 Task: Open Card Card0000000123 in Board Board0000000031 in Workspace WS0000000011 in Trello. Add Member Carxxstreet791@gmail.com to Card Card0000000123 in Board Board0000000031 in Workspace WS0000000011 in Trello. Add Orange Label titled Label0000000123 to Card Card0000000123 in Board Board0000000031 in Workspace WS0000000011 in Trello. Add Checklist CL0000000123 to Card Card0000000123 in Board Board0000000031 in Workspace WS0000000011 in Trello. Add Dates with Start Date as Jun 01 2023 and Due Date as Jun 30 2023 to Card Card0000000123 in Board Board0000000031 in Workspace WS0000000011 in Trello
Action: Mouse moved to (293, 405)
Screenshot: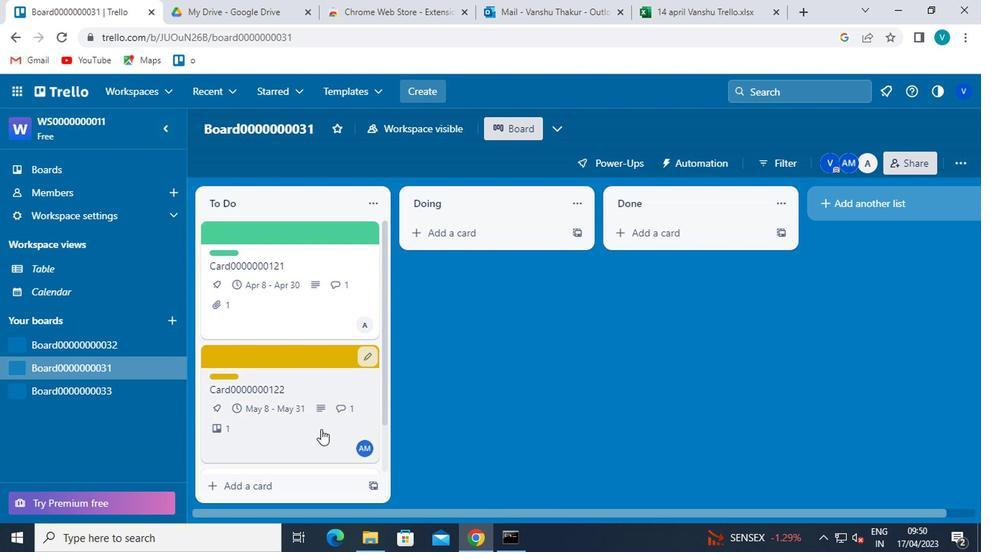 
Action: Mouse scrolled (293, 404) with delta (0, -1)
Screenshot: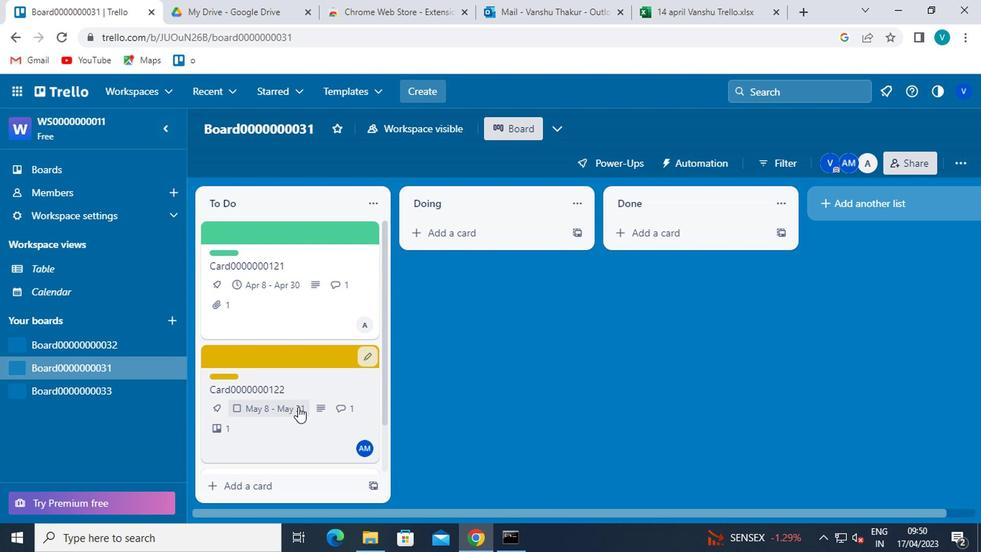 
Action: Mouse scrolled (293, 404) with delta (0, -1)
Screenshot: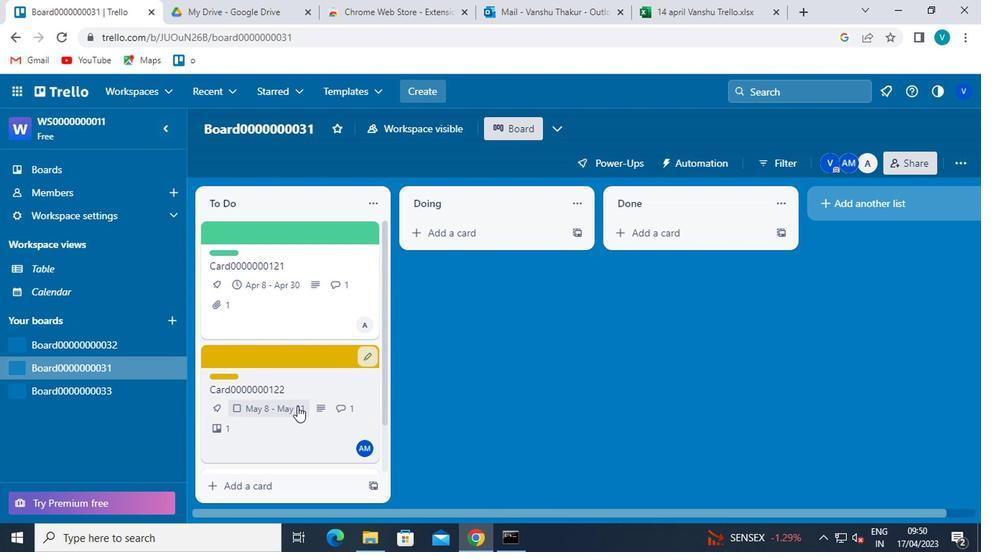 
Action: Mouse moved to (293, 418)
Screenshot: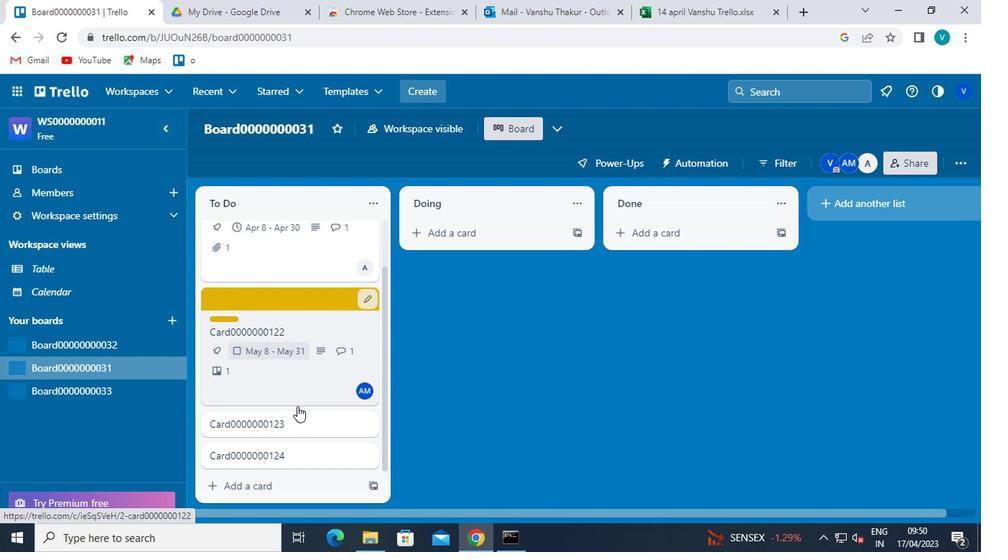
Action: Mouse pressed left at (293, 418)
Screenshot: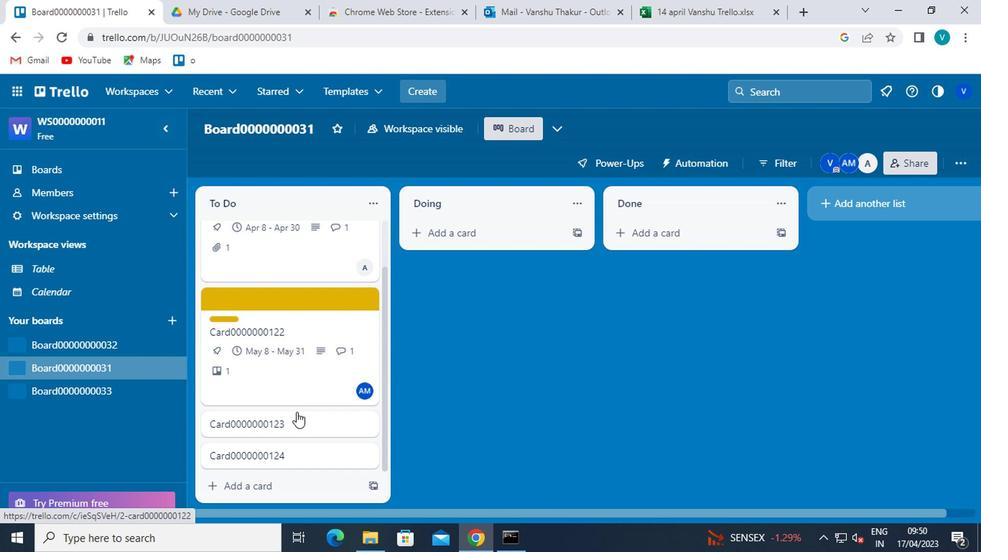 
Action: Mouse moved to (686, 250)
Screenshot: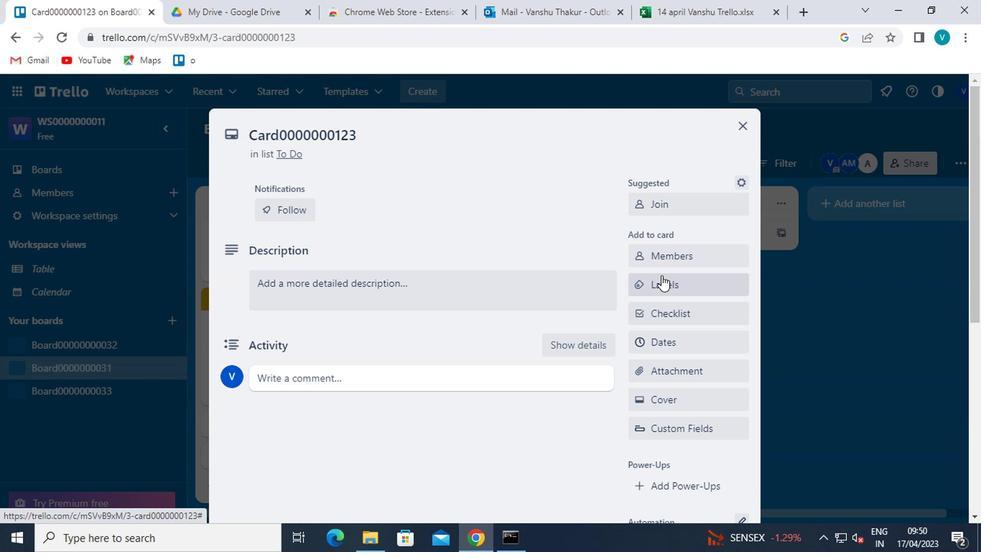 
Action: Mouse pressed left at (686, 250)
Screenshot: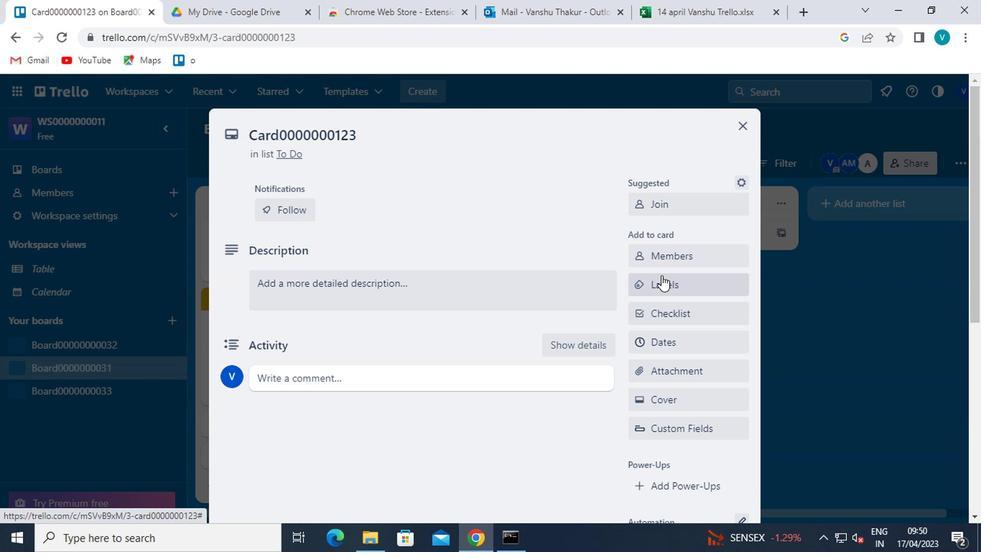 
Action: Mouse moved to (682, 321)
Screenshot: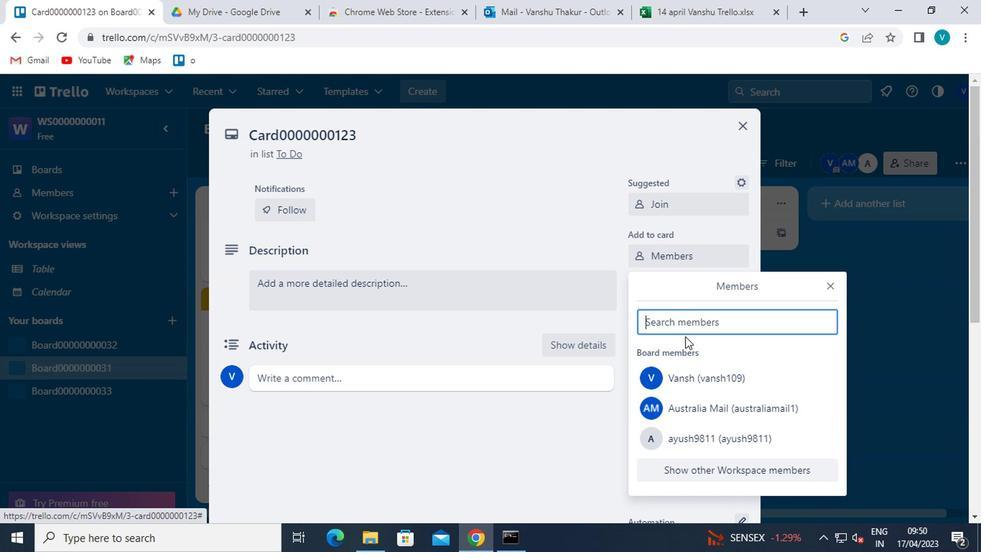 
Action: Mouse pressed left at (682, 321)
Screenshot: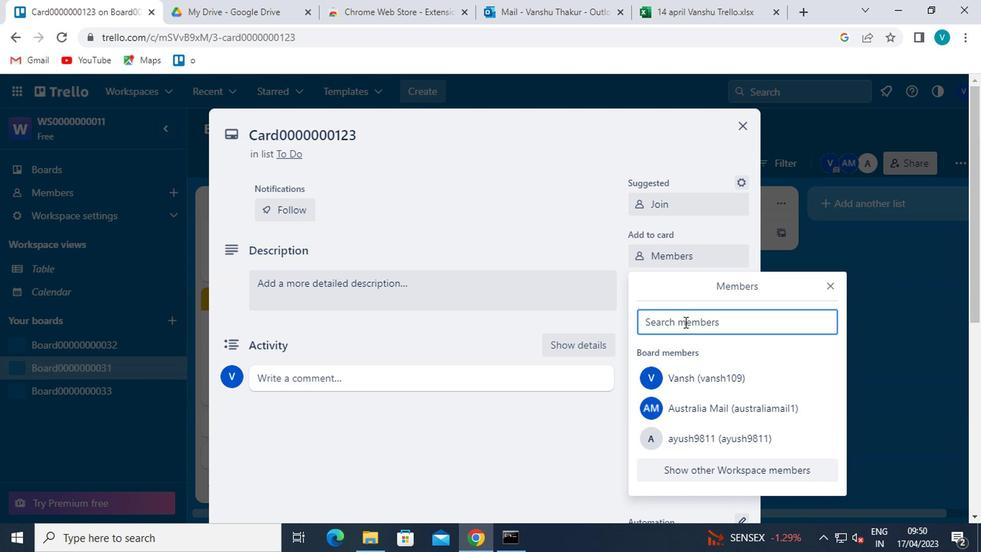 
Action: Mouse moved to (682, 317)
Screenshot: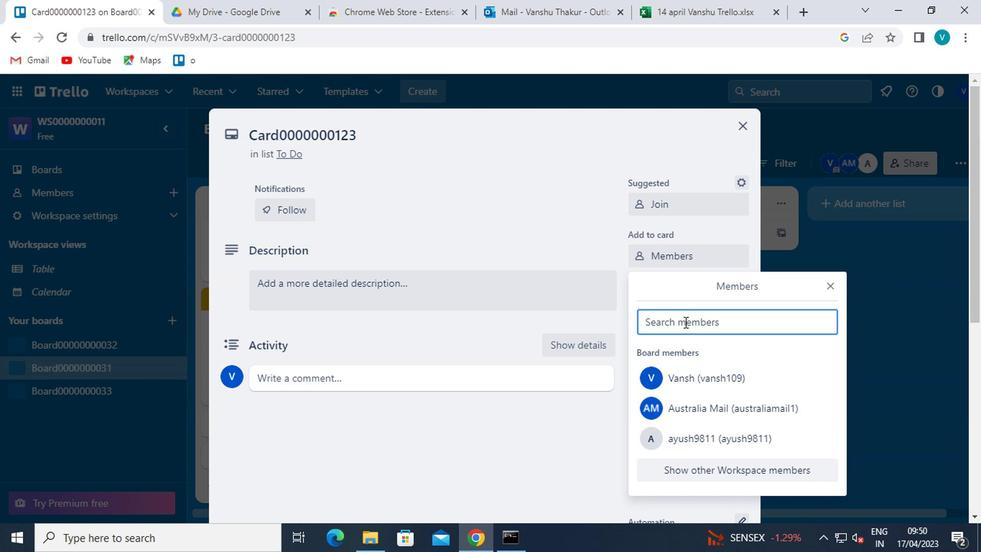 
Action: Key pressed <Key.shift><Key.shift><Key.shift><Key.shift><Key.shift>CARXXSTREET7916<Key.shift><Key.shift><Key.shift><Key.shift><Key.shift>@GMAIL.COM
Screenshot: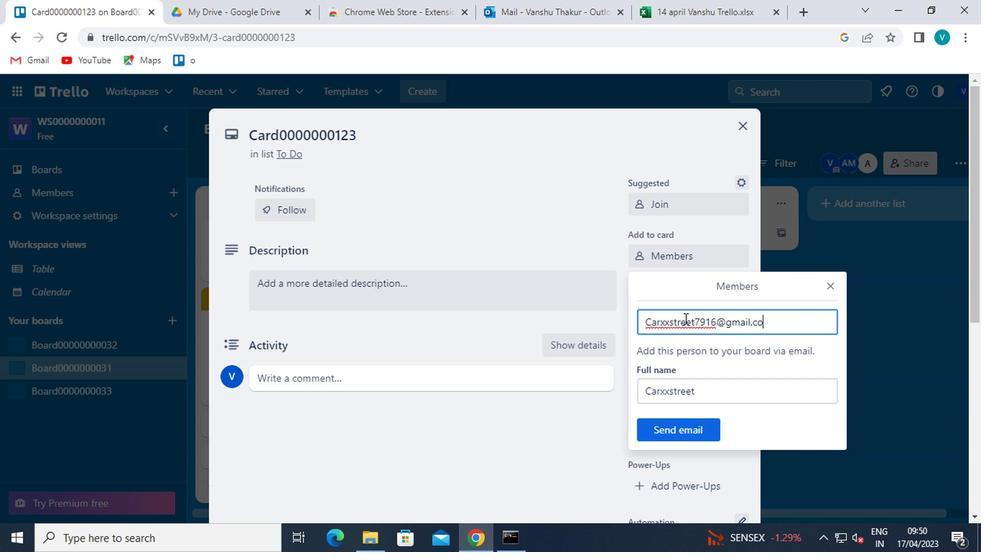 
Action: Mouse moved to (690, 434)
Screenshot: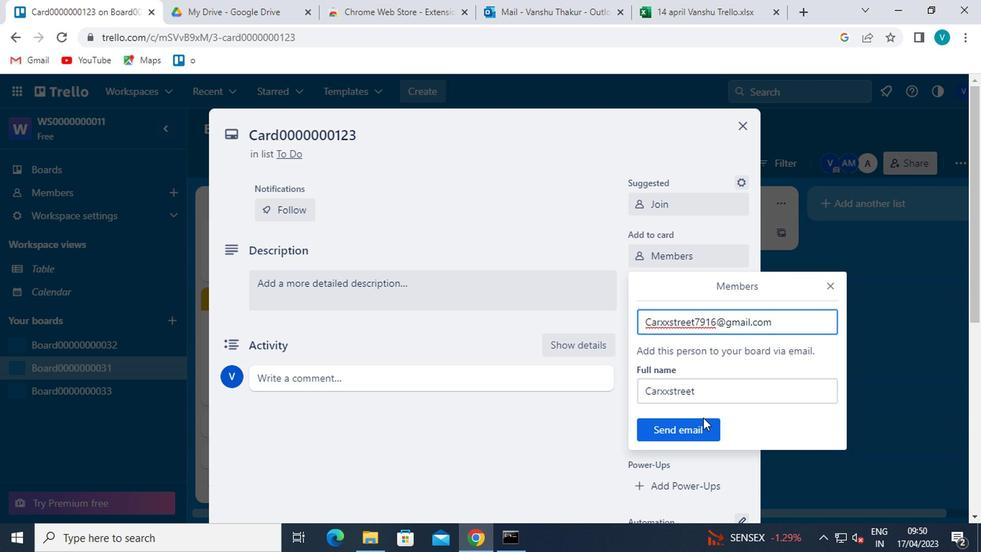 
Action: Mouse pressed left at (690, 434)
Screenshot: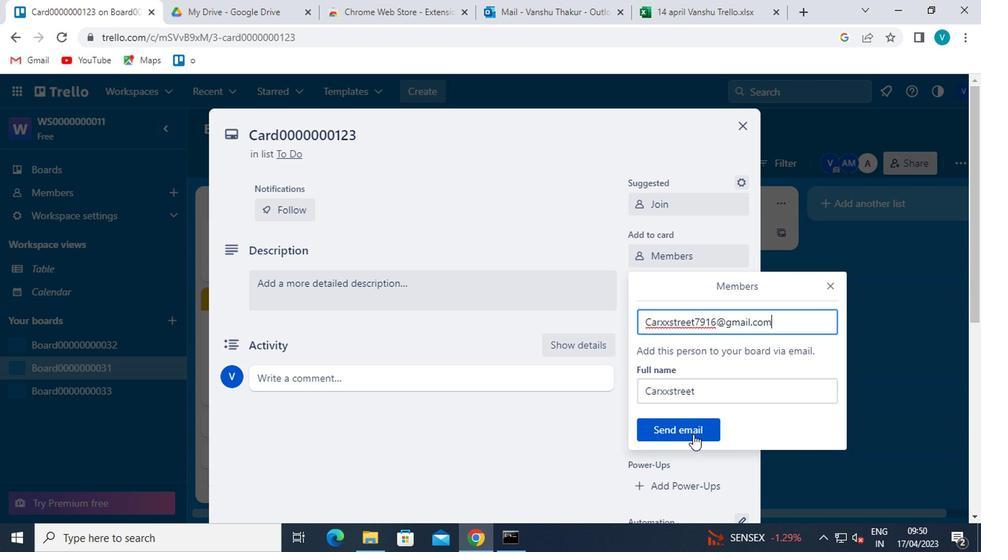 
Action: Mouse moved to (697, 282)
Screenshot: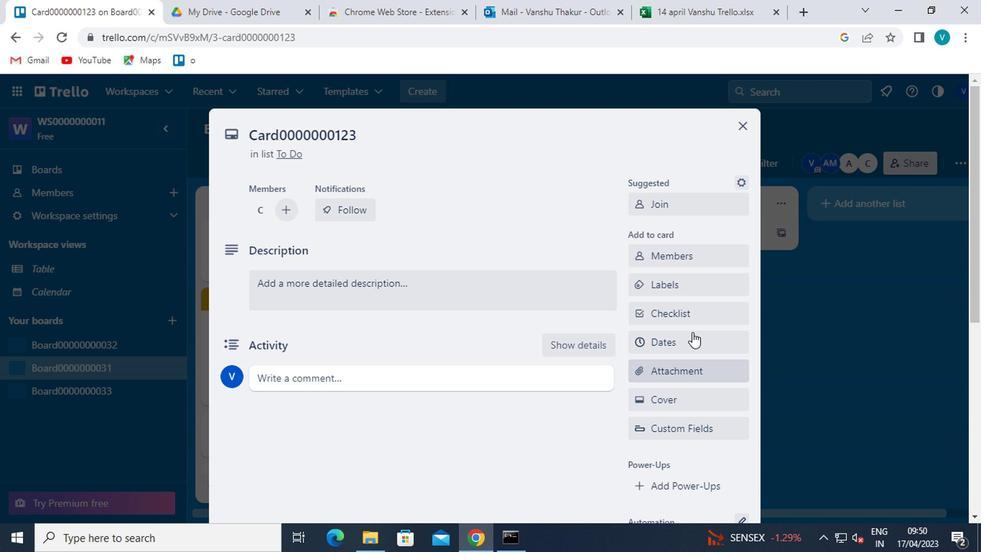 
Action: Mouse pressed left at (697, 282)
Screenshot: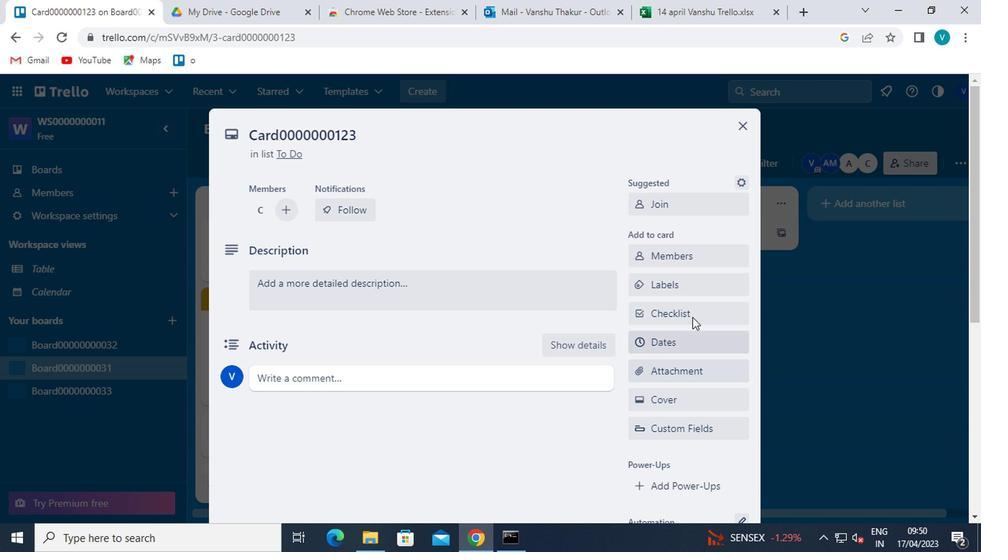 
Action: Mouse moved to (713, 426)
Screenshot: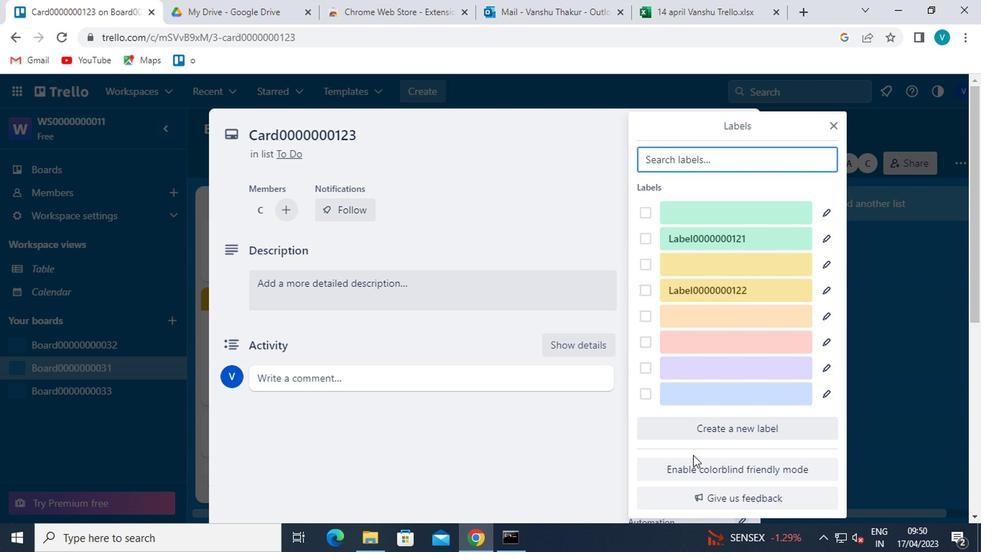 
Action: Mouse pressed left at (713, 426)
Screenshot: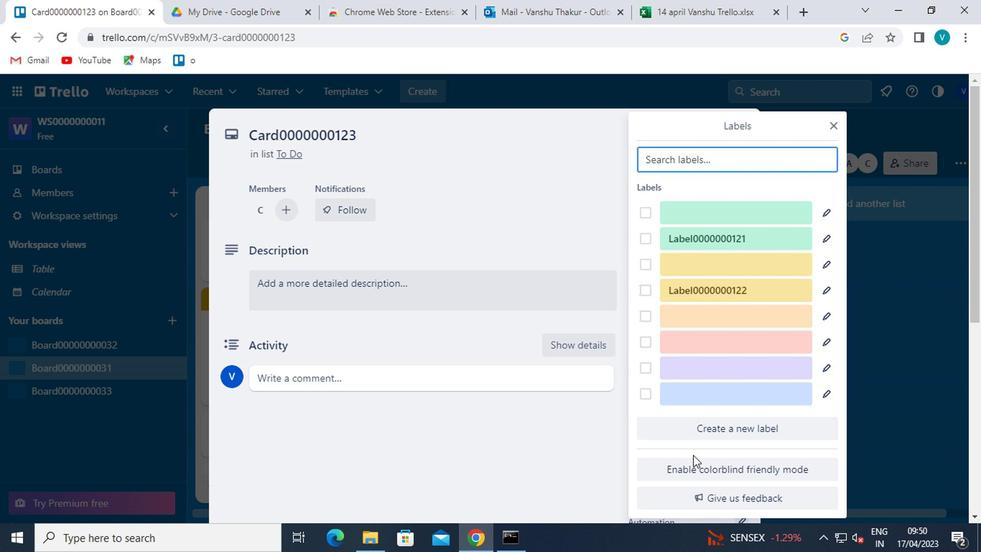 
Action: Mouse moved to (729, 336)
Screenshot: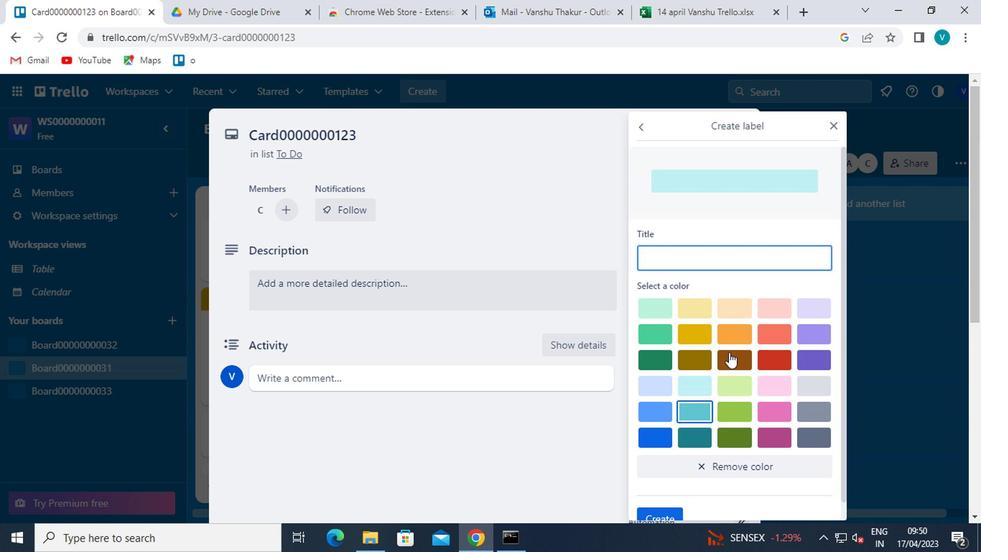 
Action: Mouse pressed left at (729, 336)
Screenshot: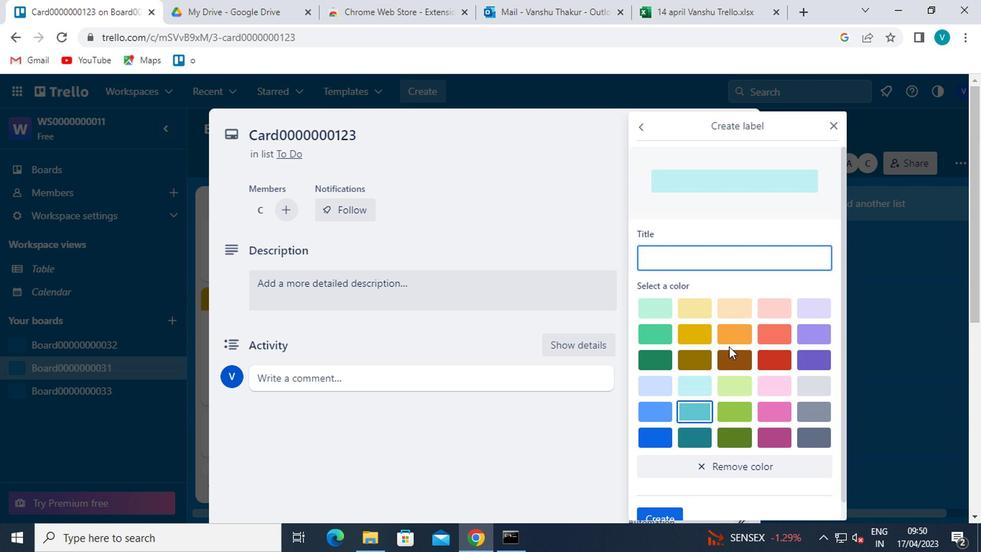
Action: Mouse moved to (734, 251)
Screenshot: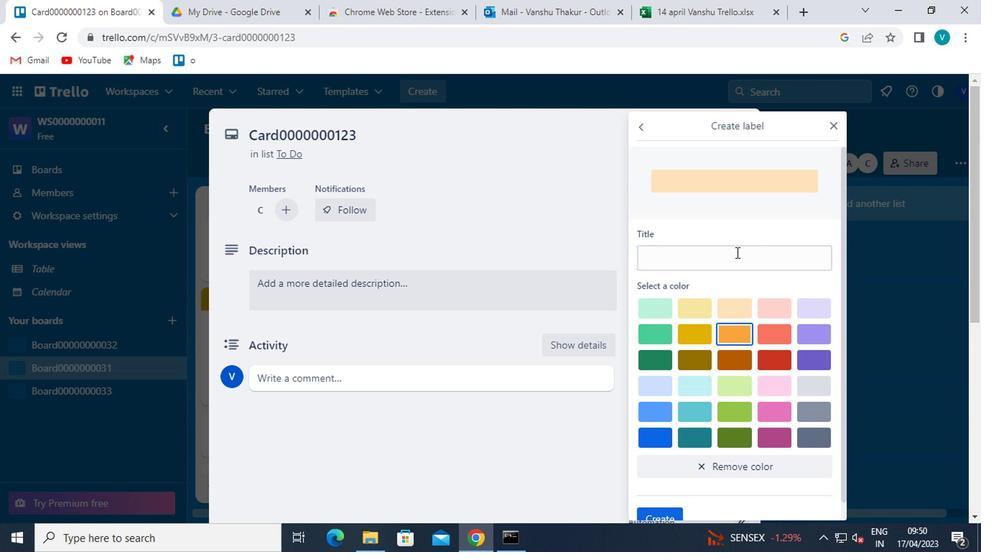 
Action: Mouse pressed left at (734, 251)
Screenshot: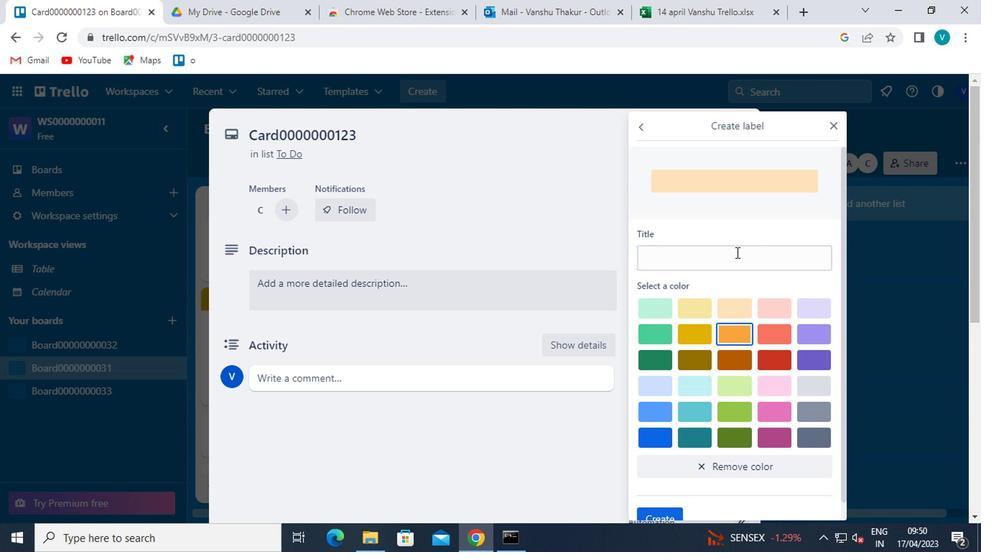 
Action: Mouse moved to (736, 329)
Screenshot: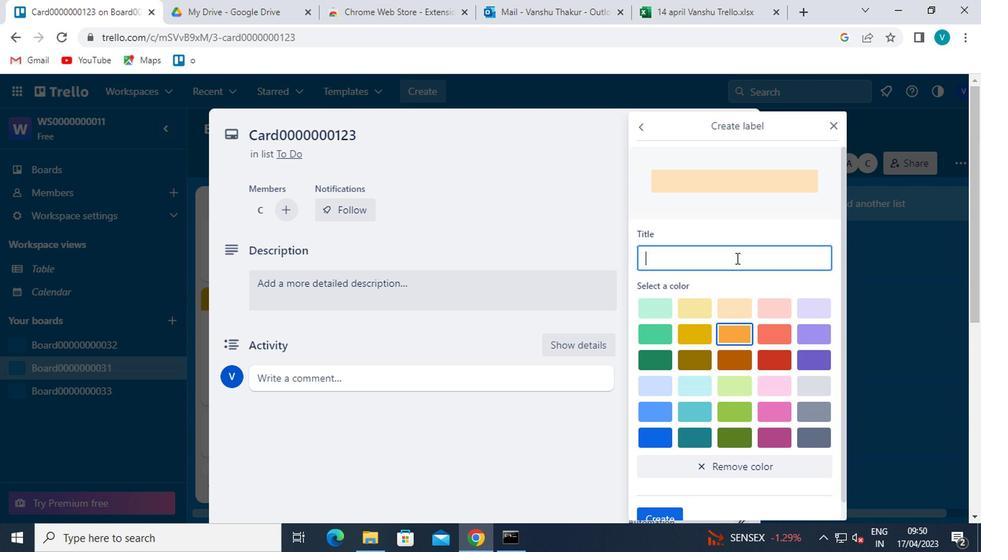 
Action: Mouse pressed left at (736, 329)
Screenshot: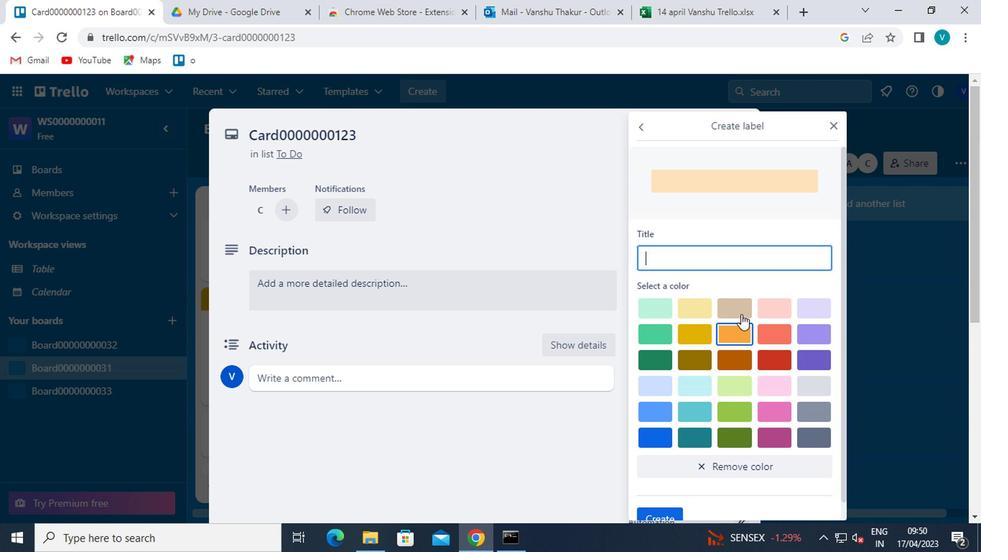 
Action: Mouse moved to (749, 259)
Screenshot: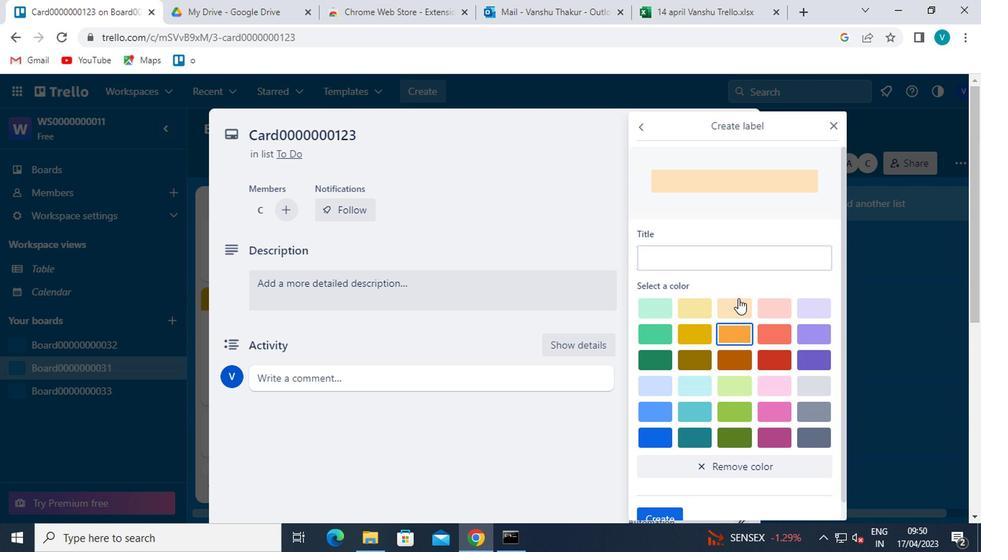 
Action: Mouse pressed left at (749, 259)
Screenshot: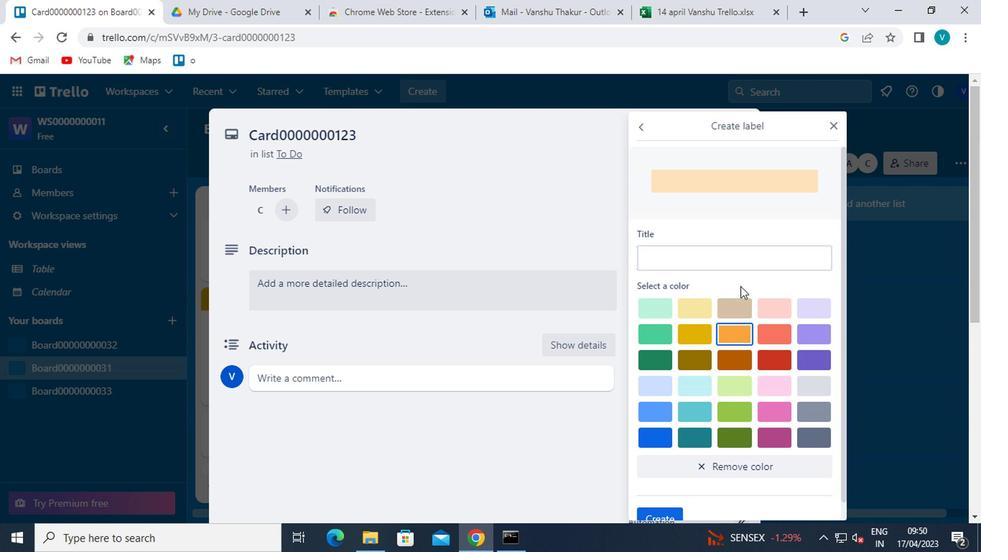 
Action: Key pressed <Key.shift>LABEL0000000123
Screenshot: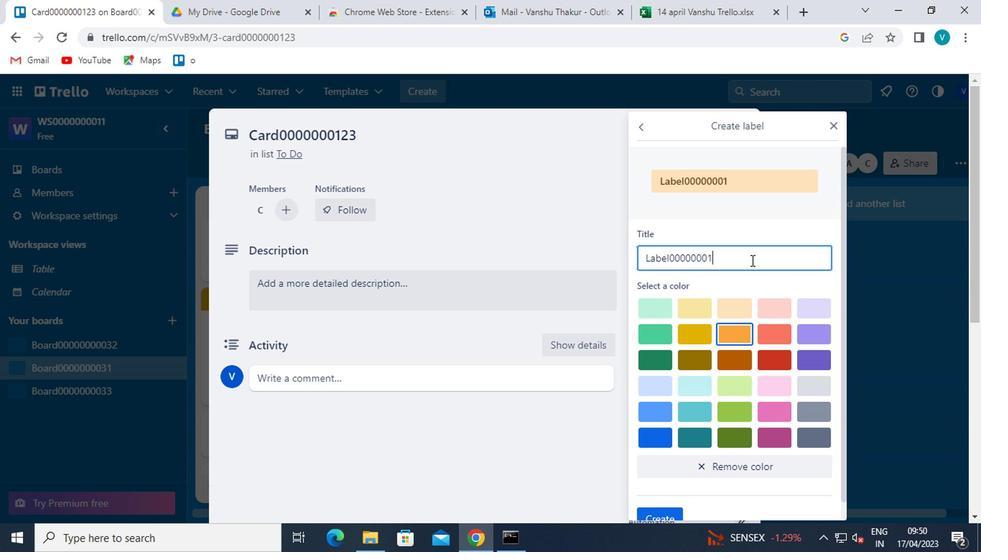 
Action: Mouse moved to (694, 451)
Screenshot: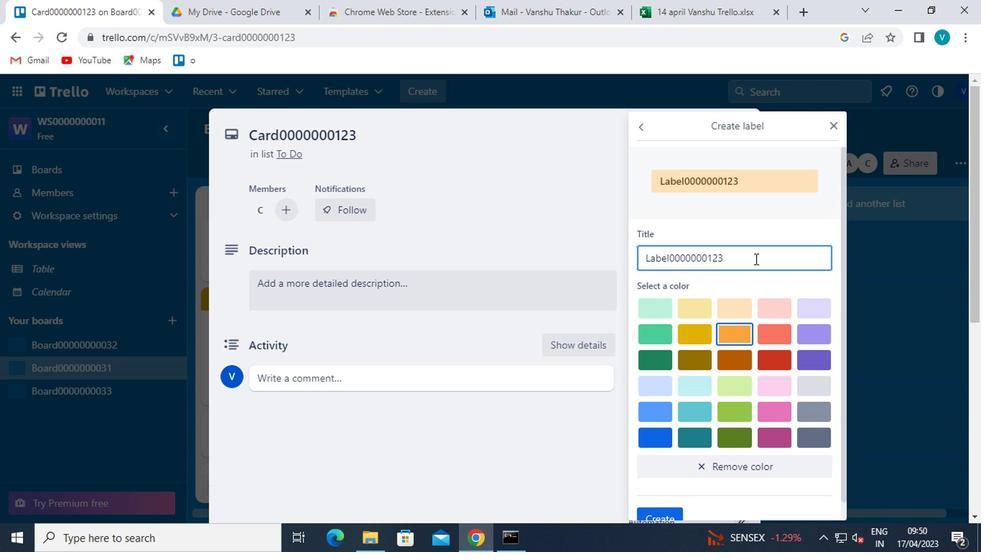 
Action: Mouse scrolled (694, 451) with delta (0, 0)
Screenshot: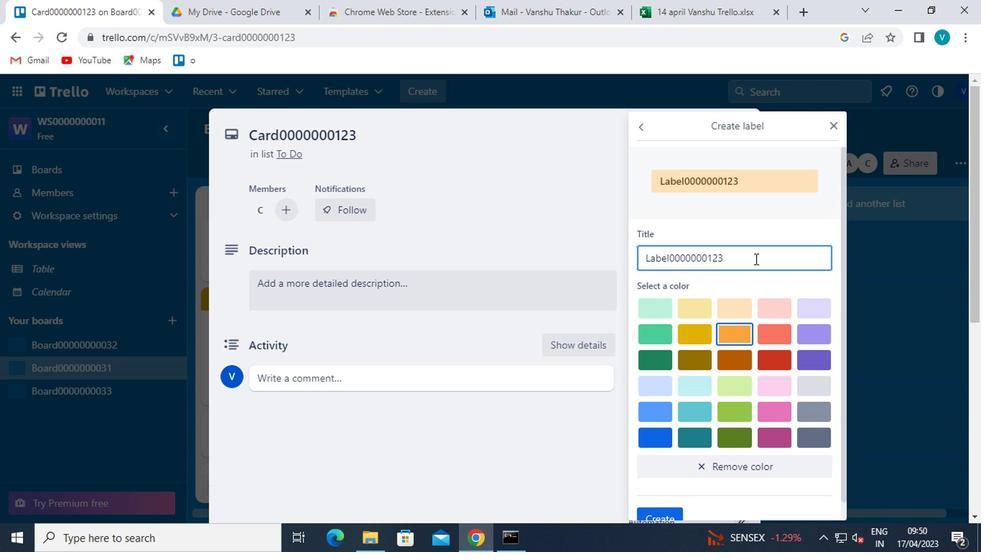 
Action: Mouse moved to (689, 457)
Screenshot: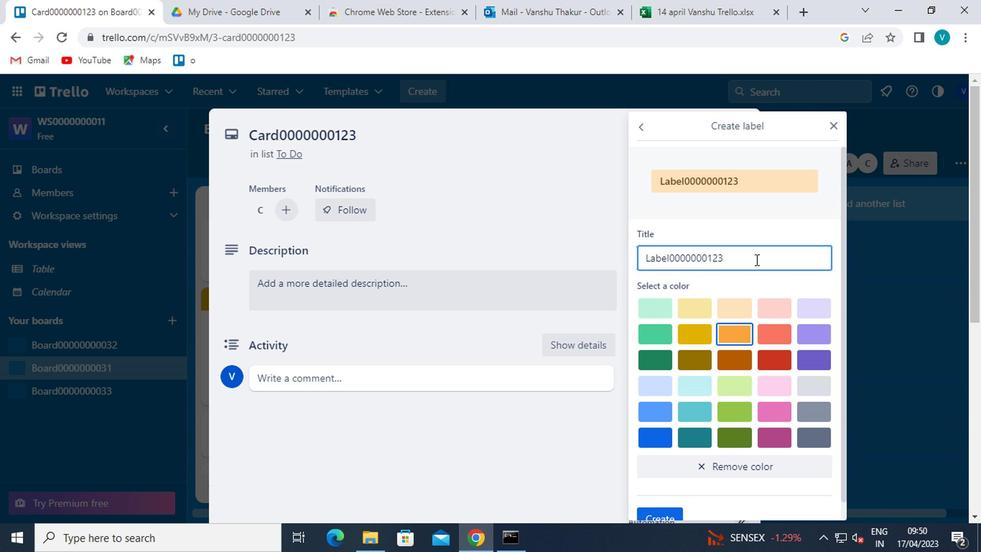 
Action: Mouse scrolled (689, 456) with delta (0, 0)
Screenshot: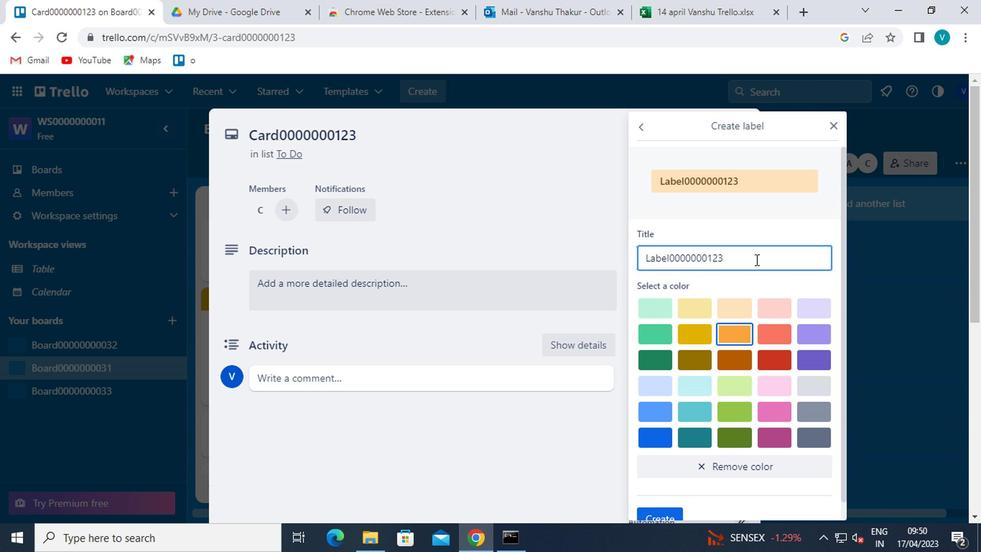 
Action: Mouse moved to (665, 496)
Screenshot: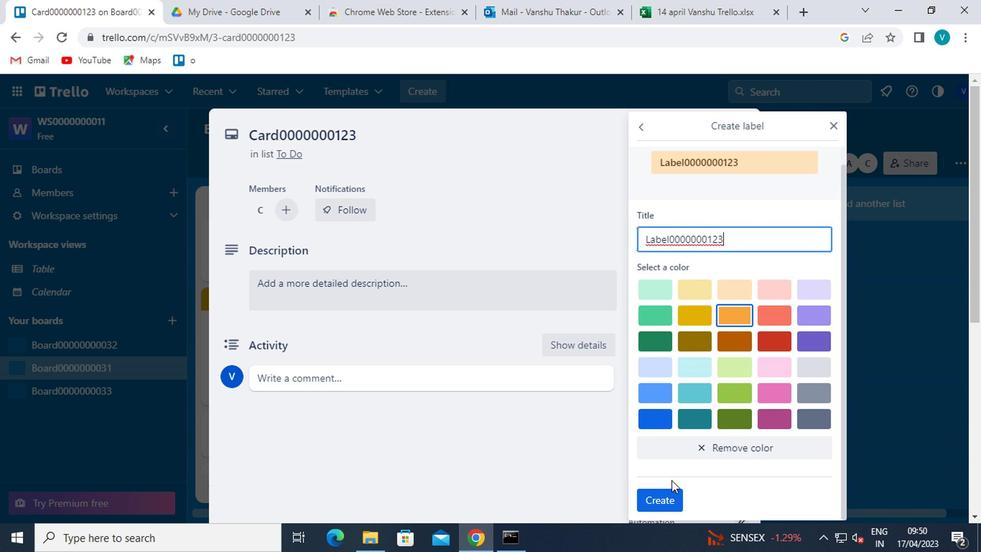 
Action: Mouse pressed left at (665, 496)
Screenshot: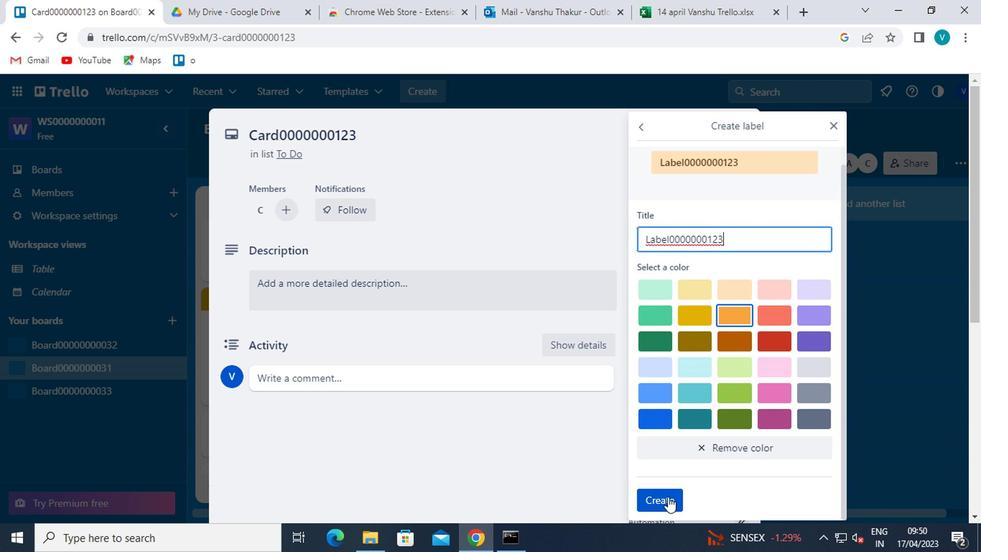 
Action: Mouse moved to (833, 115)
Screenshot: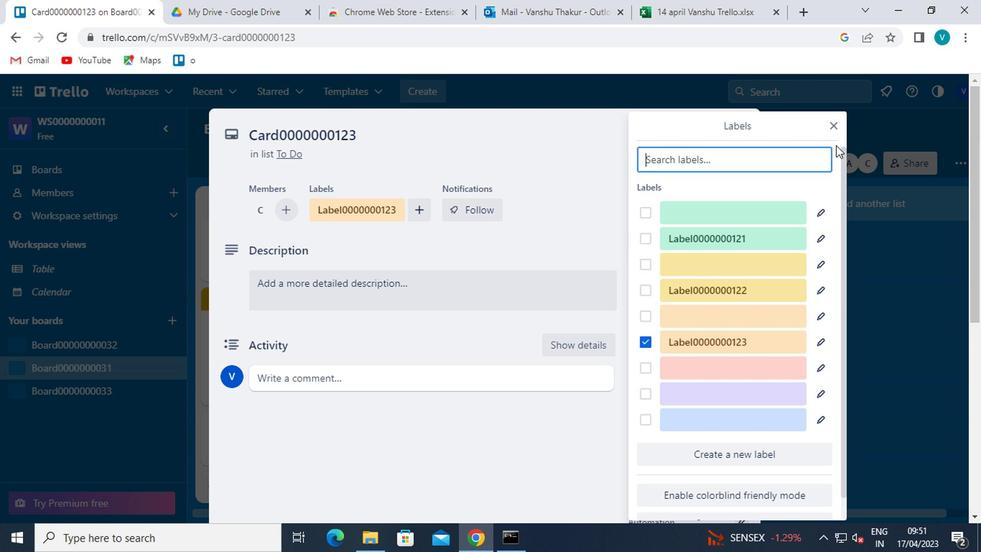 
Action: Mouse pressed left at (833, 115)
Screenshot: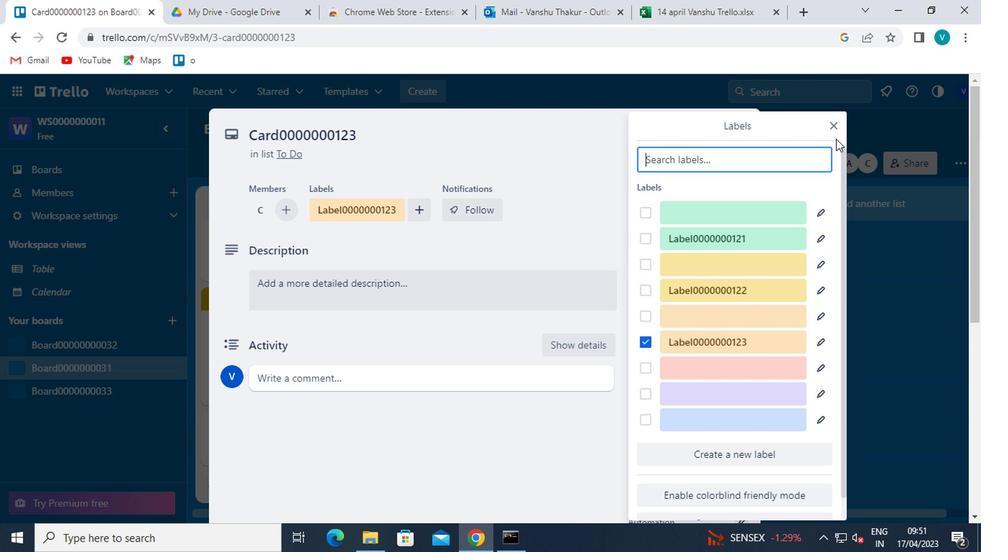 
Action: Mouse moved to (829, 121)
Screenshot: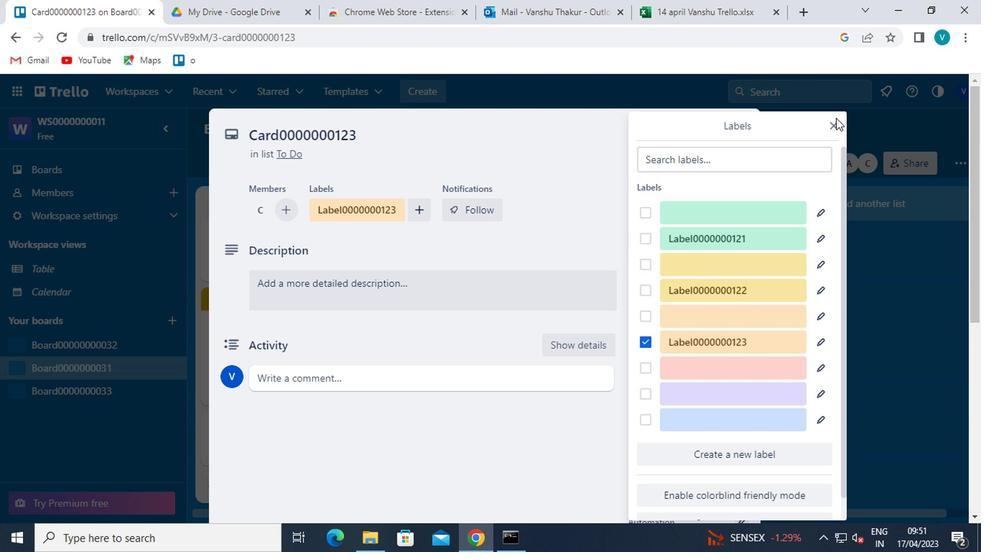 
Action: Mouse pressed left at (829, 121)
Screenshot: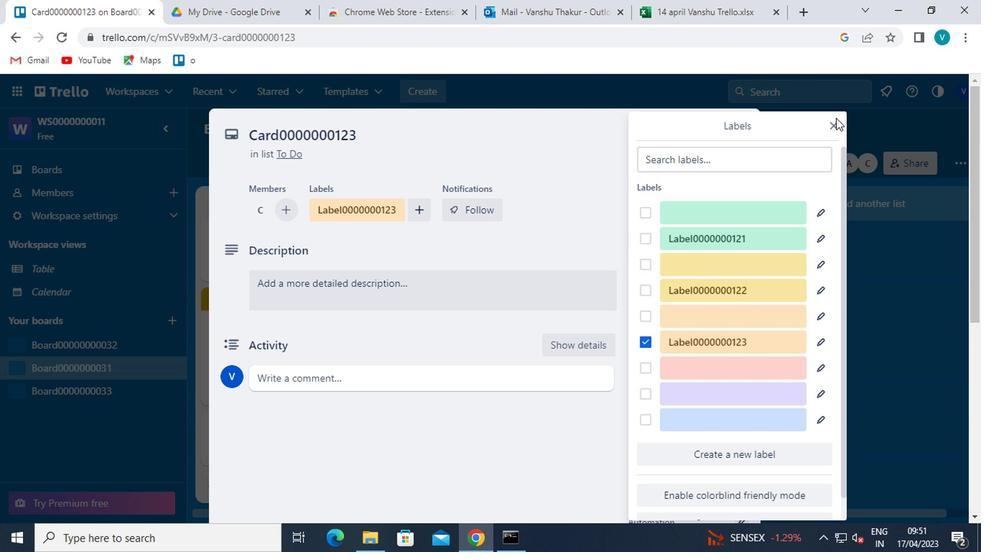 
Action: Mouse moved to (691, 309)
Screenshot: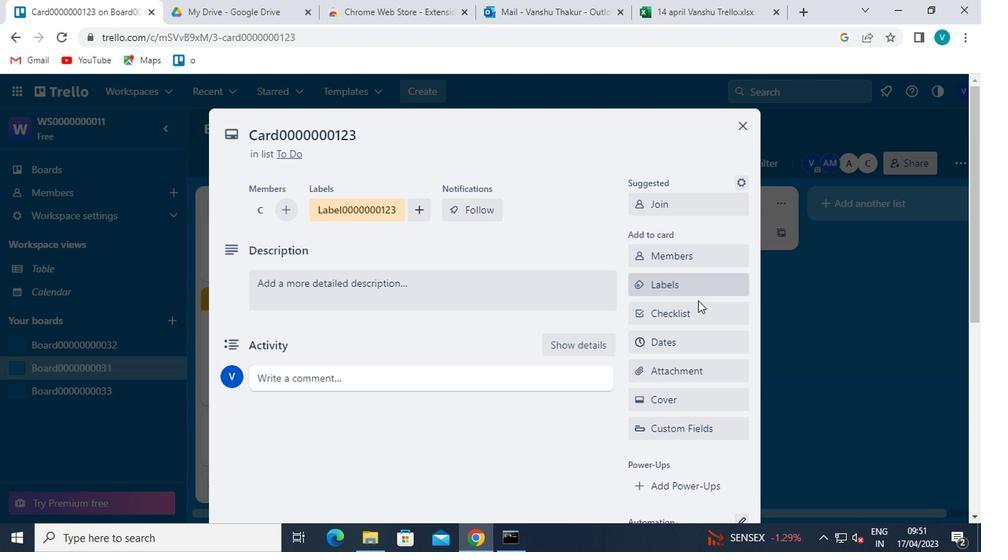 
Action: Mouse pressed left at (691, 309)
Screenshot: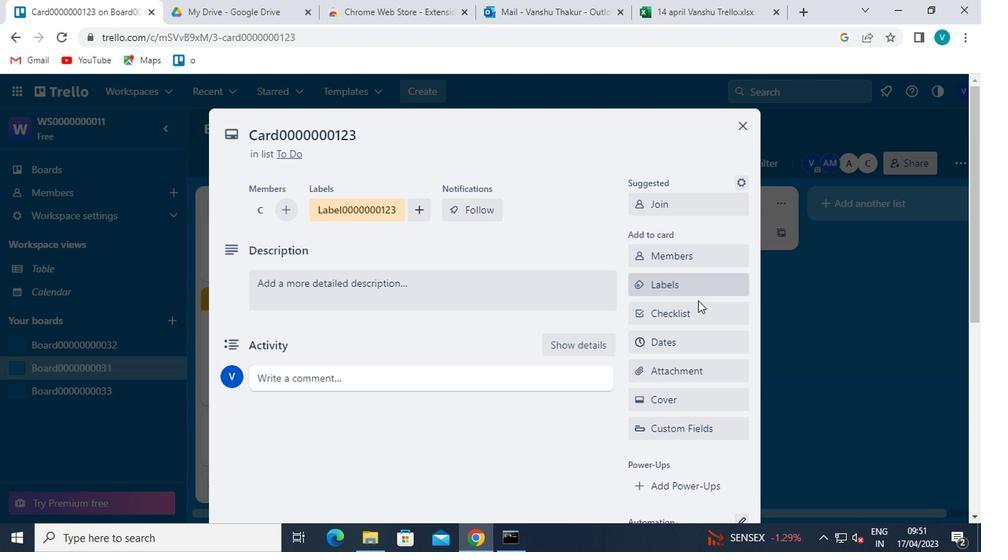 
Action: Mouse moved to (691, 361)
Screenshot: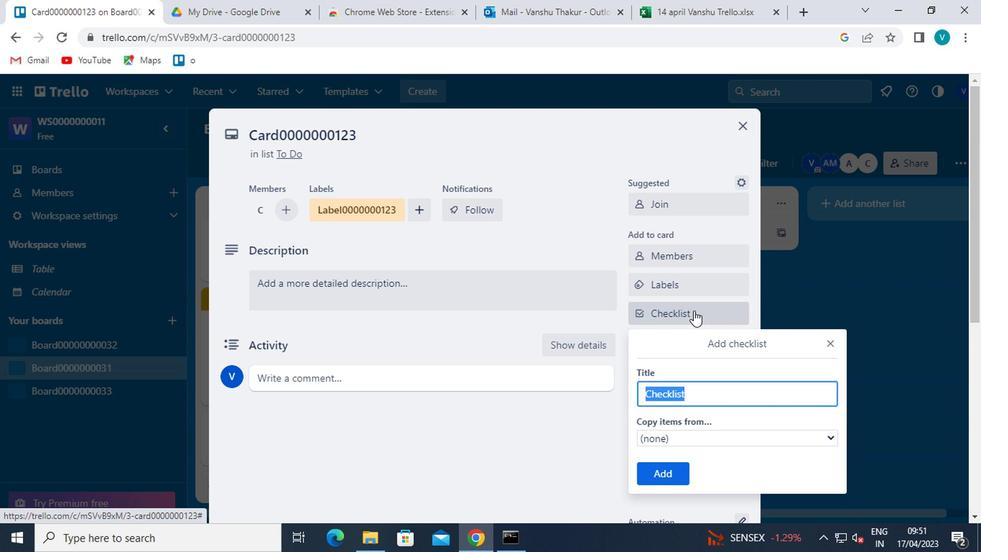 
Action: Key pressed <Key.shift>CL0000000123
Screenshot: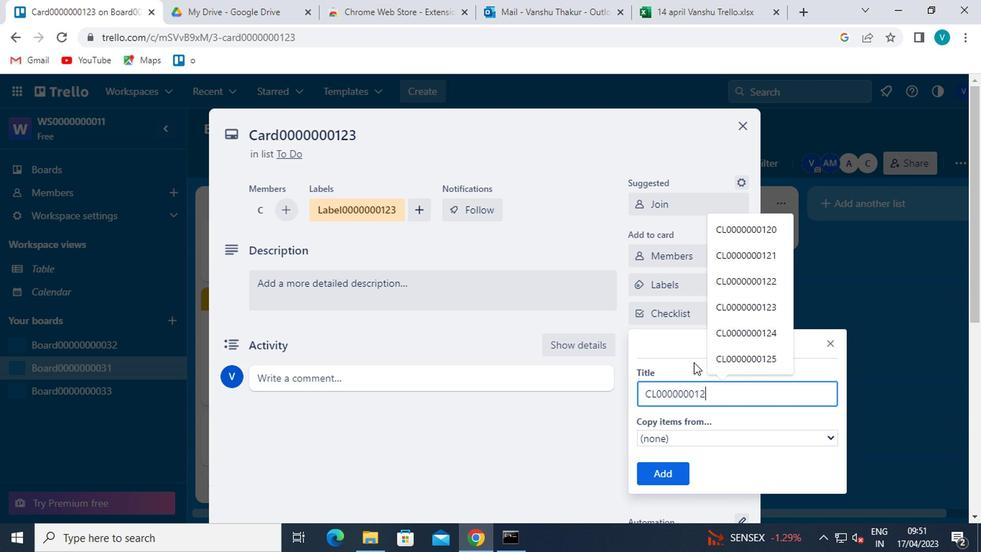 
Action: Mouse moved to (677, 478)
Screenshot: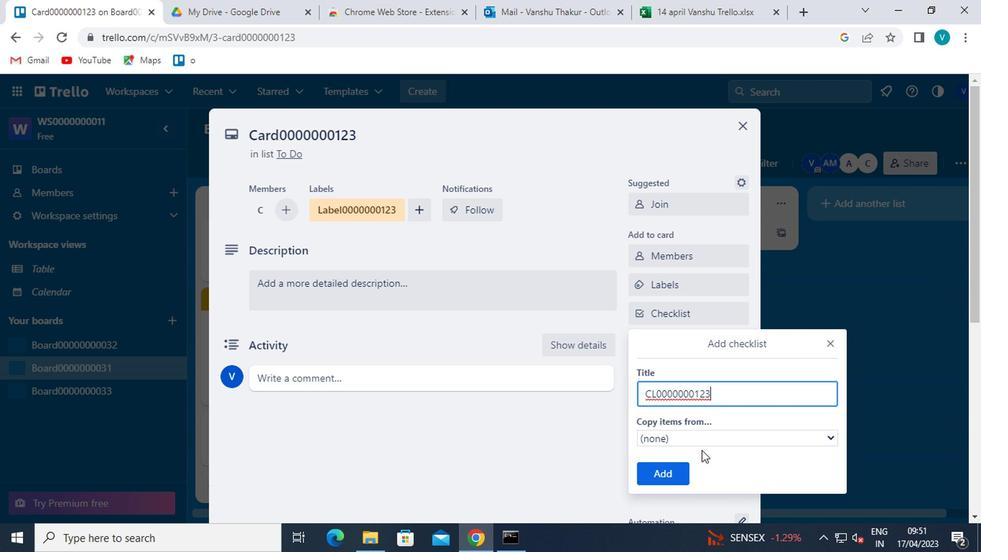
Action: Mouse pressed left at (677, 478)
Screenshot: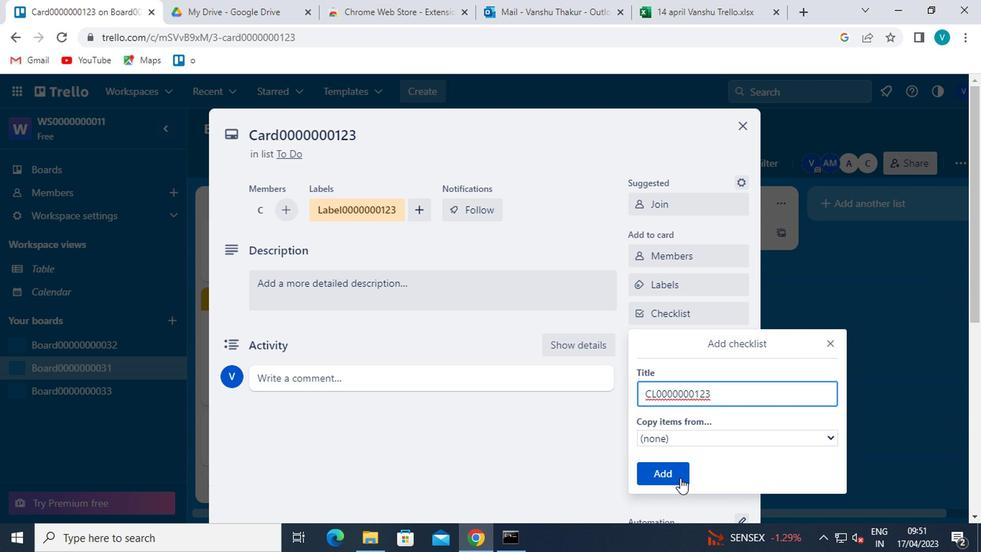 
Action: Mouse moved to (676, 347)
Screenshot: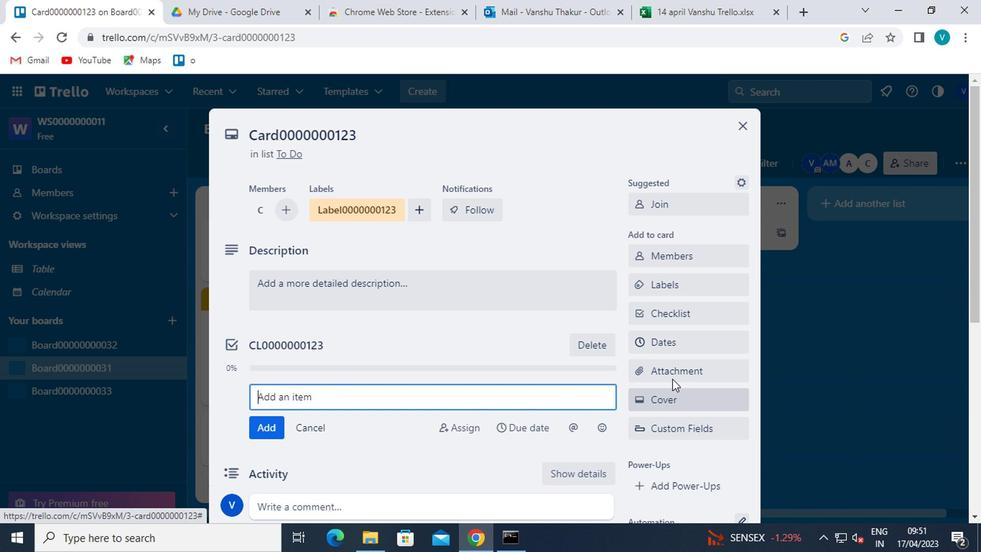 
Action: Mouse pressed left at (676, 347)
Screenshot: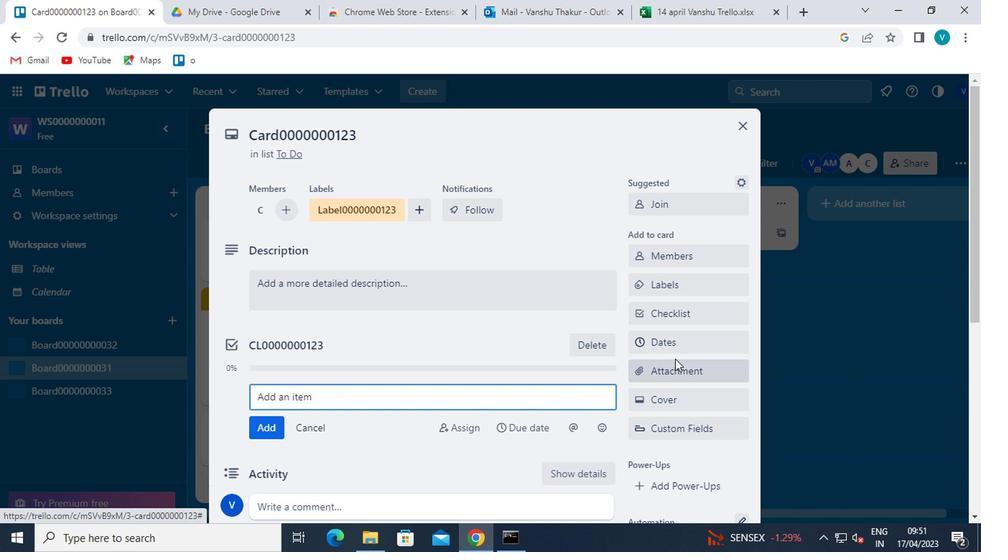 
Action: Mouse moved to (645, 398)
Screenshot: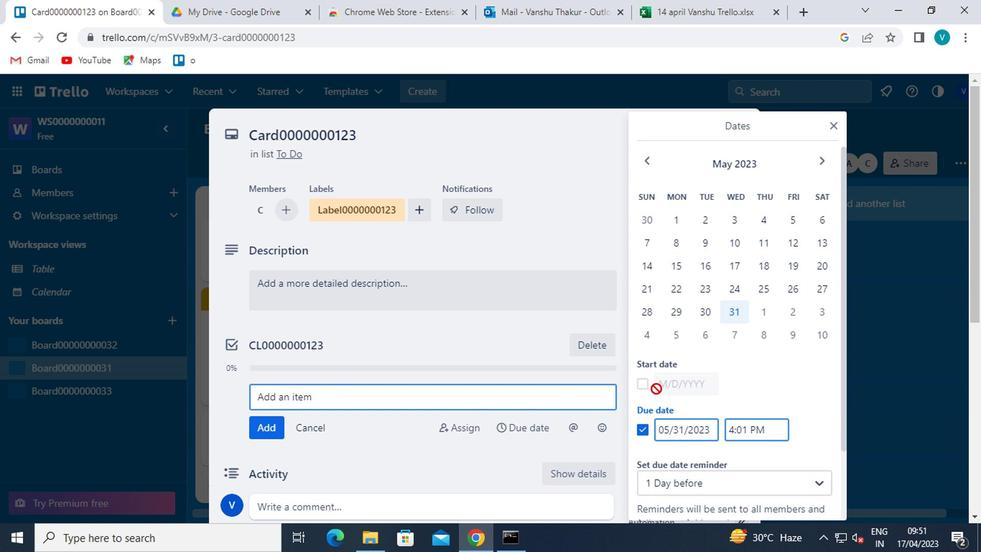 
Action: Mouse pressed left at (645, 398)
Screenshot: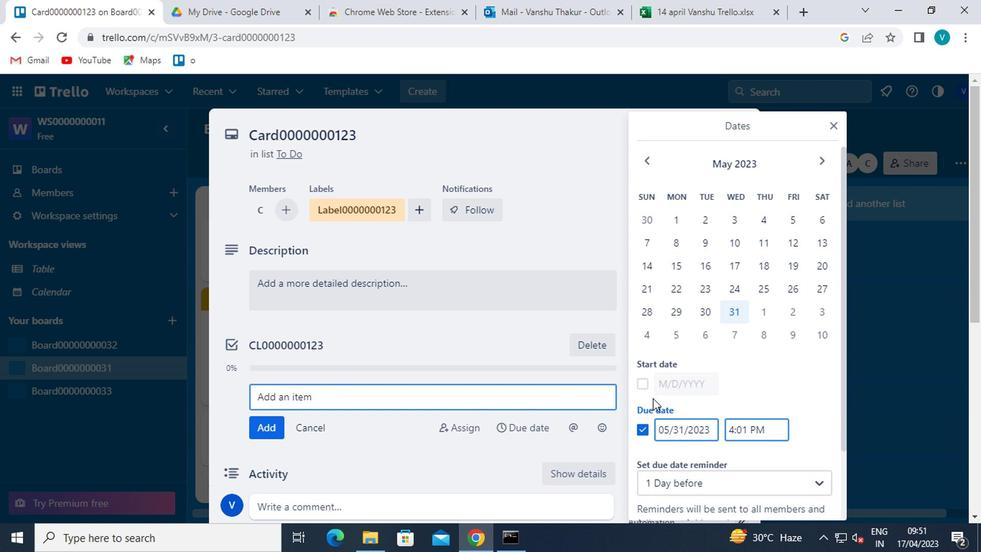
Action: Mouse moved to (645, 394)
Screenshot: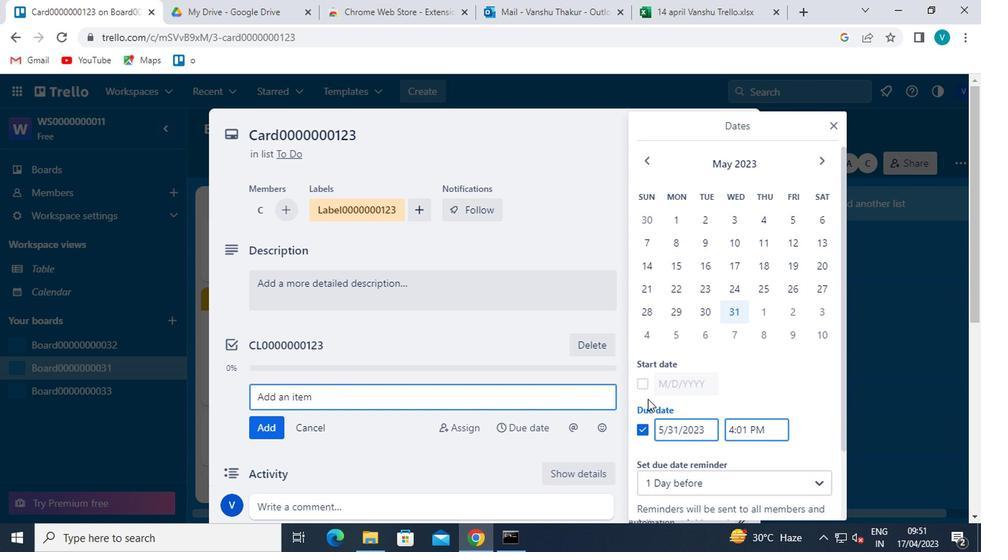 
Action: Mouse pressed left at (645, 394)
Screenshot: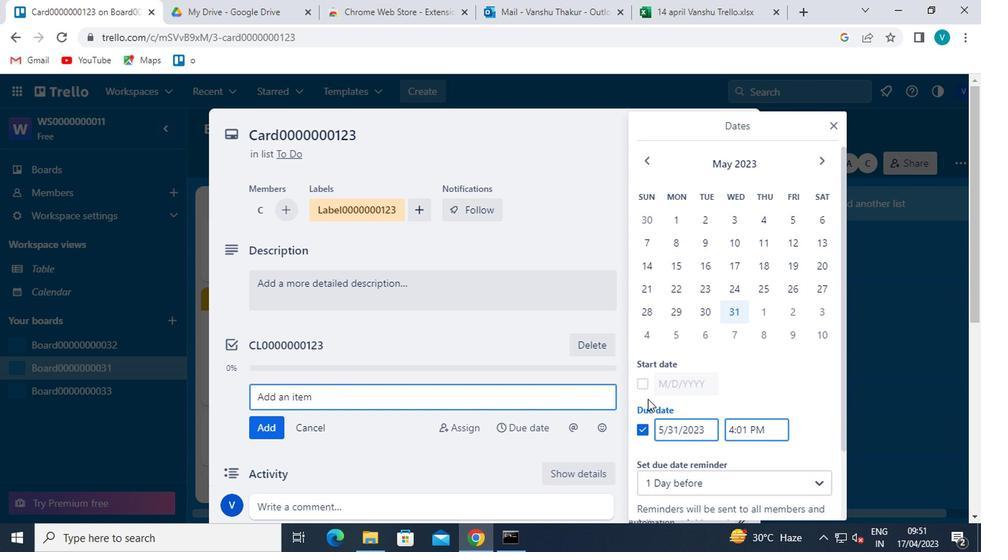 
Action: Mouse moved to (643, 391)
Screenshot: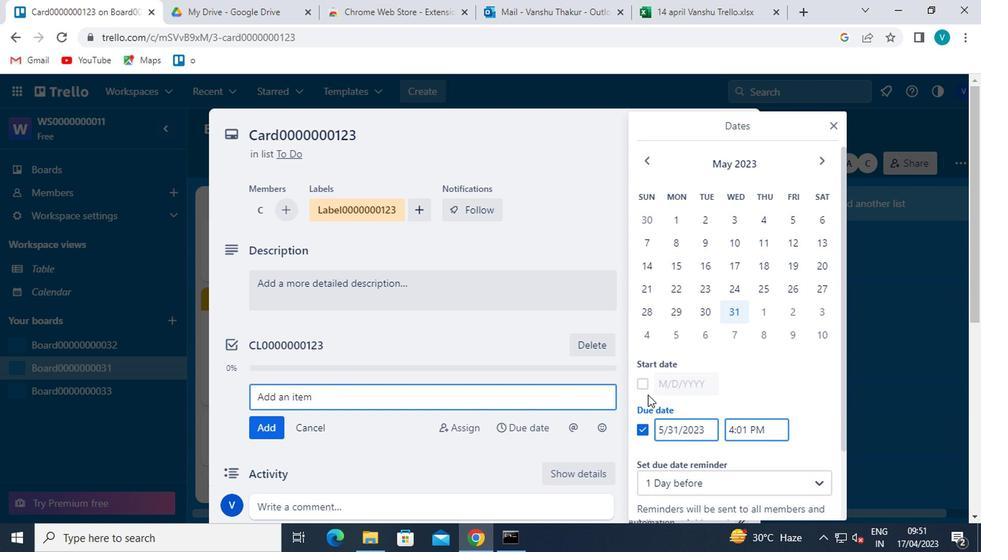 
Action: Mouse pressed left at (643, 391)
Screenshot: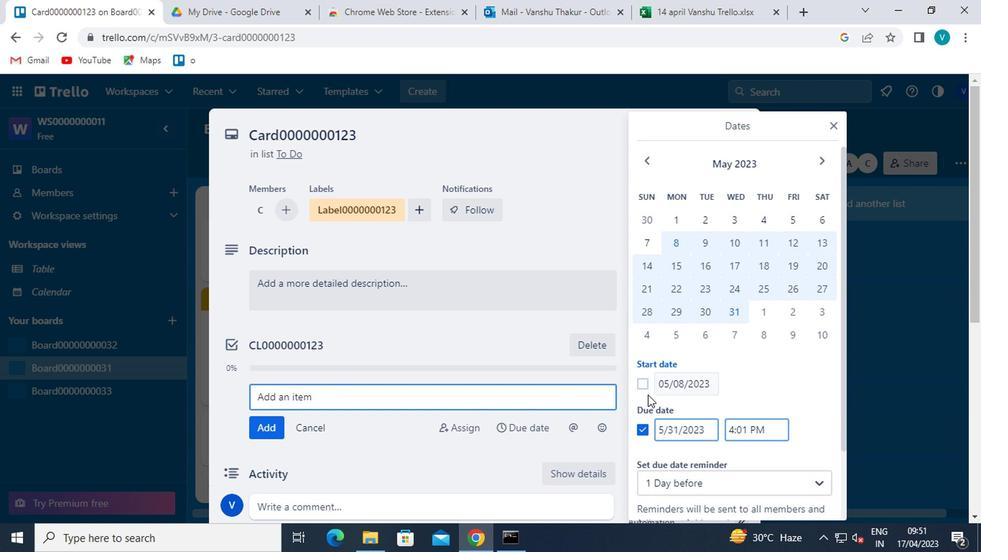 
Action: Mouse moved to (643, 390)
Screenshot: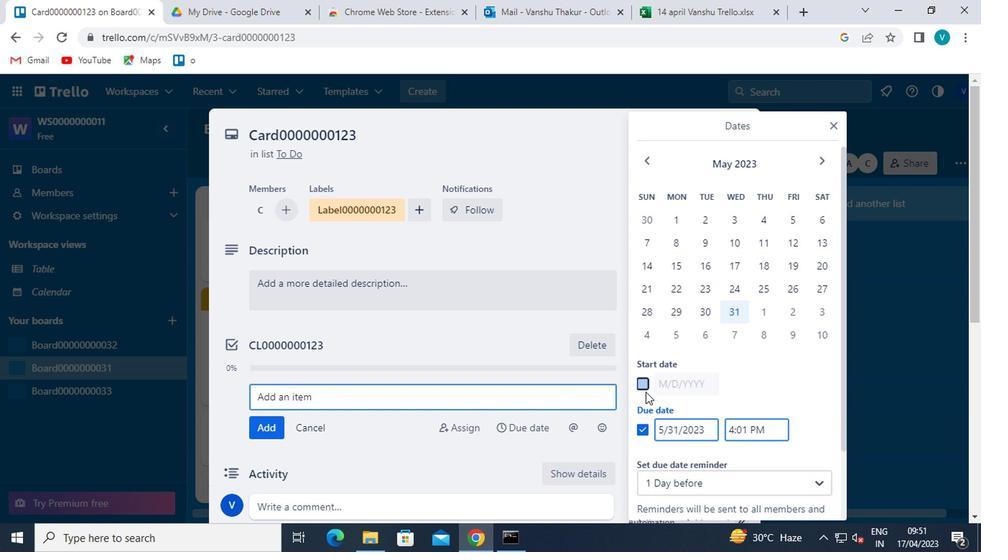 
Action: Mouse pressed left at (643, 390)
Screenshot: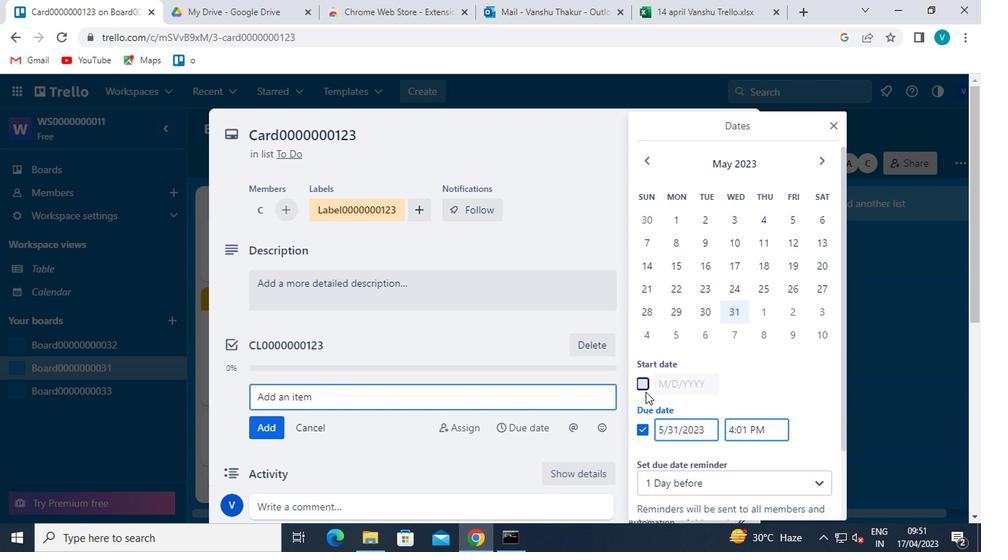 
Action: Mouse moved to (821, 166)
Screenshot: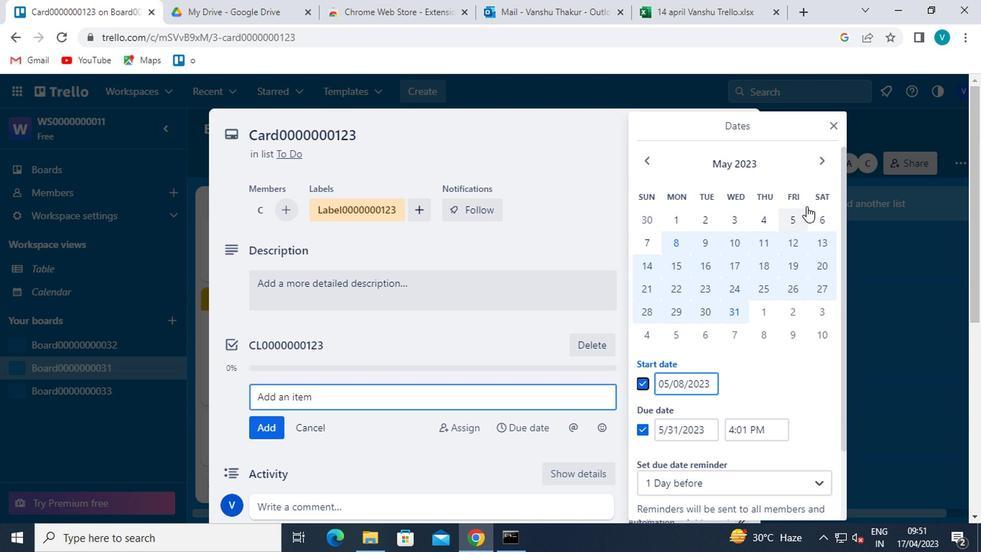 
Action: Mouse pressed left at (821, 166)
Screenshot: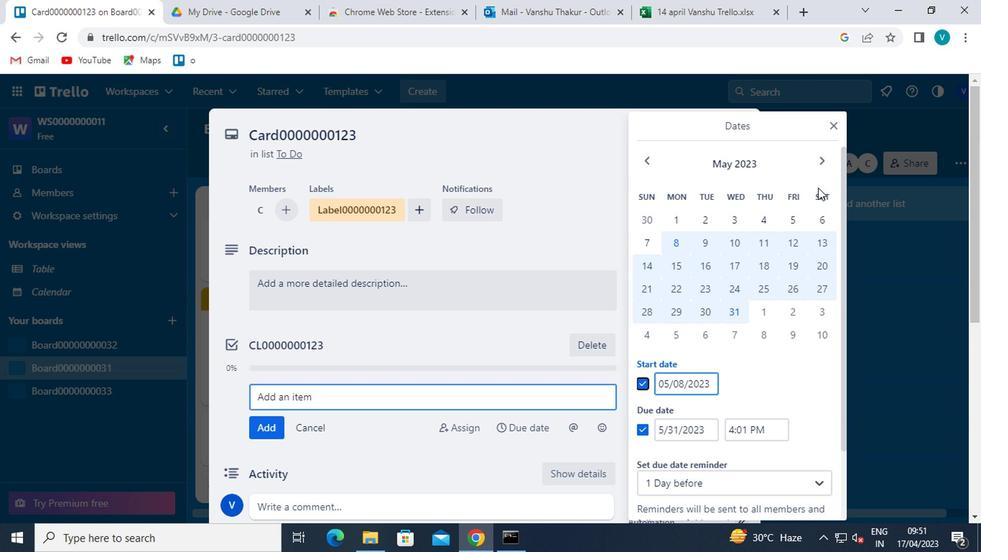 
Action: Mouse moved to (762, 212)
Screenshot: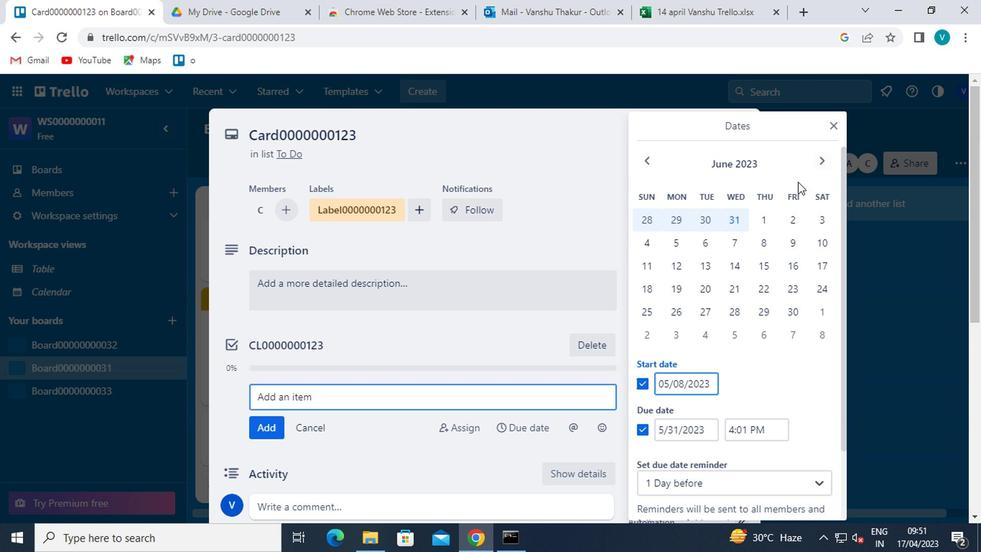 
Action: Mouse pressed left at (762, 212)
Screenshot: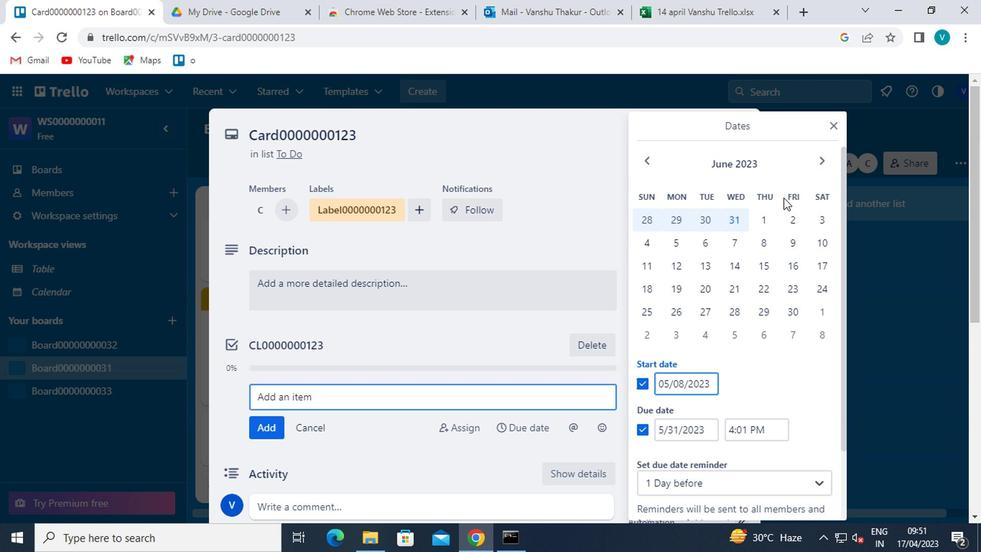 
Action: Mouse moved to (789, 306)
Screenshot: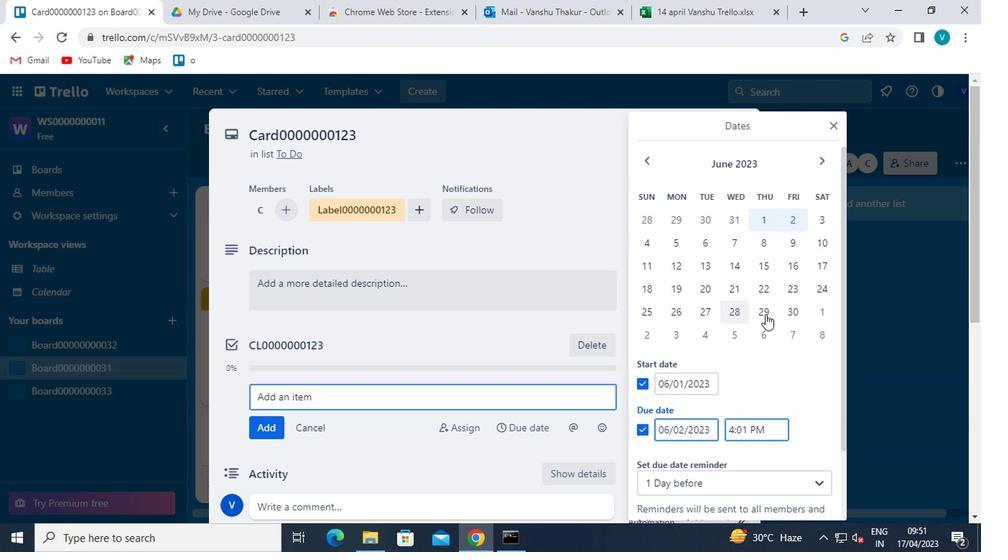 
Action: Mouse pressed left at (789, 306)
Screenshot: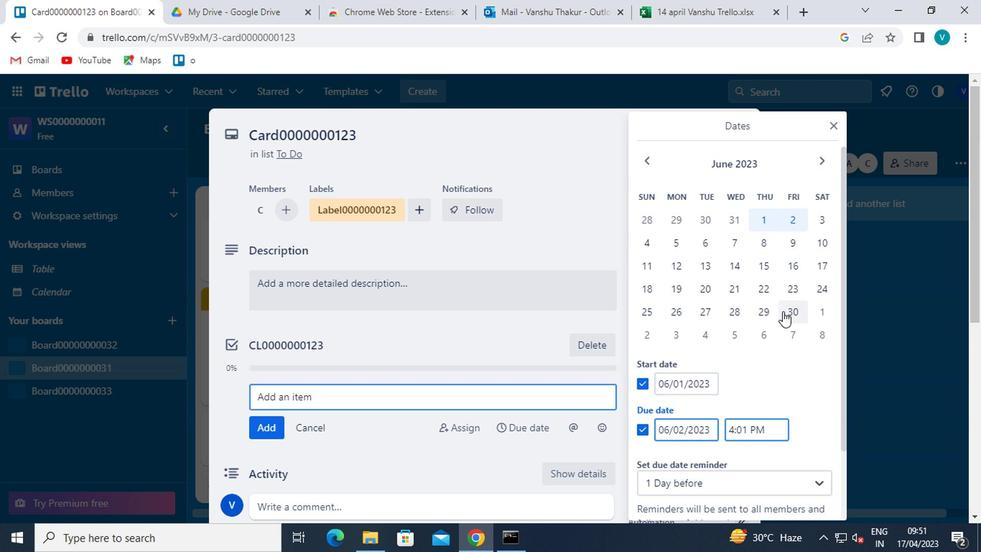 
Action: Mouse moved to (741, 367)
Screenshot: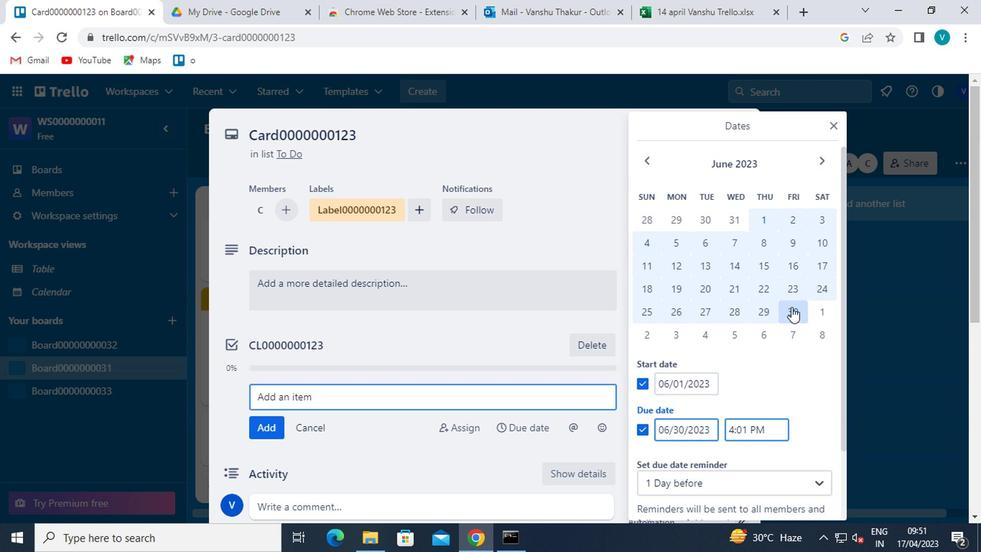 
Action: Mouse scrolled (741, 366) with delta (0, -1)
Screenshot: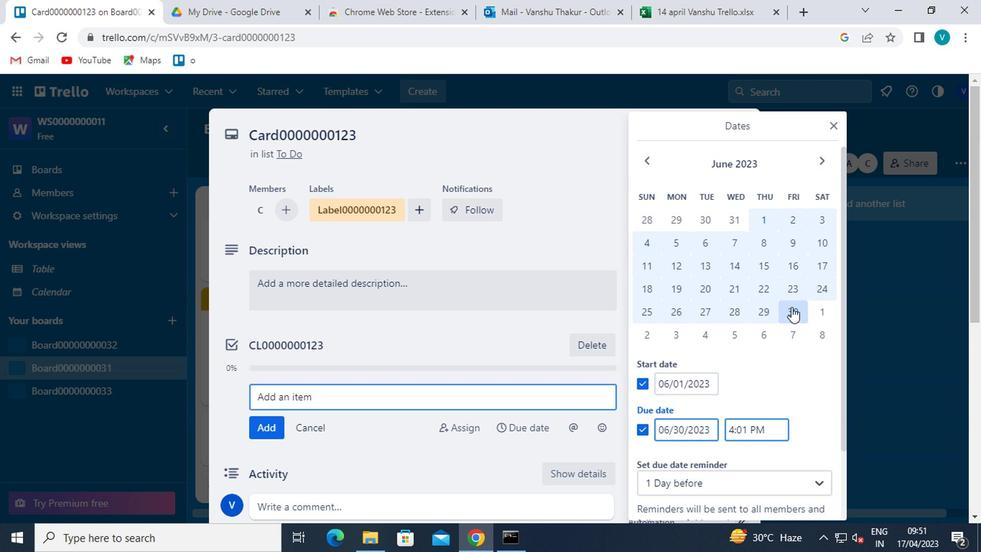 
Action: Mouse moved to (738, 368)
Screenshot: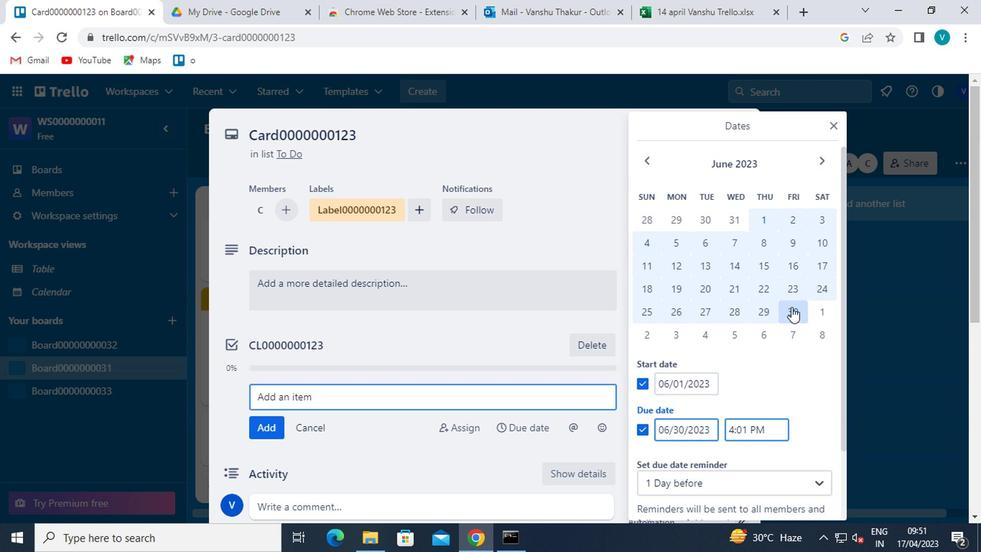 
Action: Mouse scrolled (738, 367) with delta (0, 0)
Screenshot: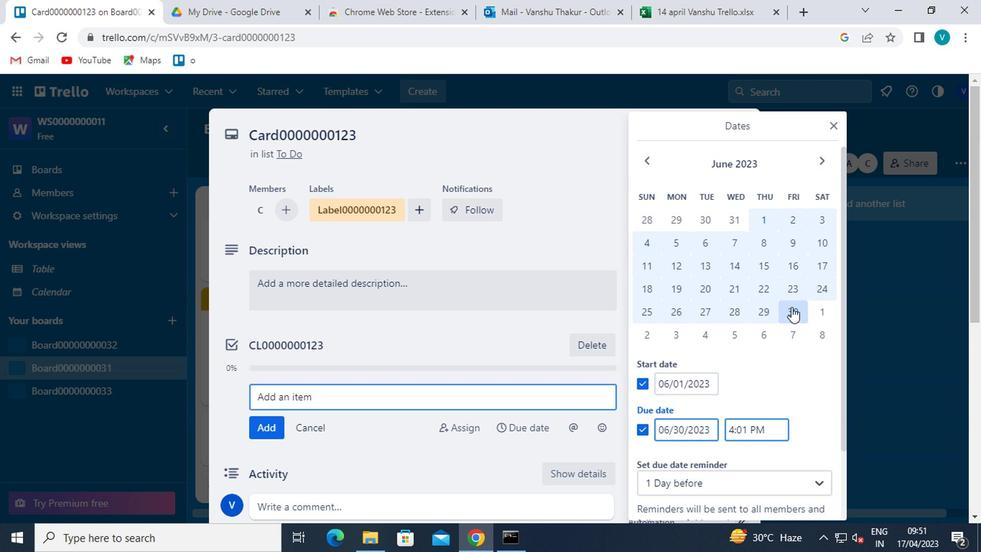 
Action: Mouse moved to (672, 471)
Screenshot: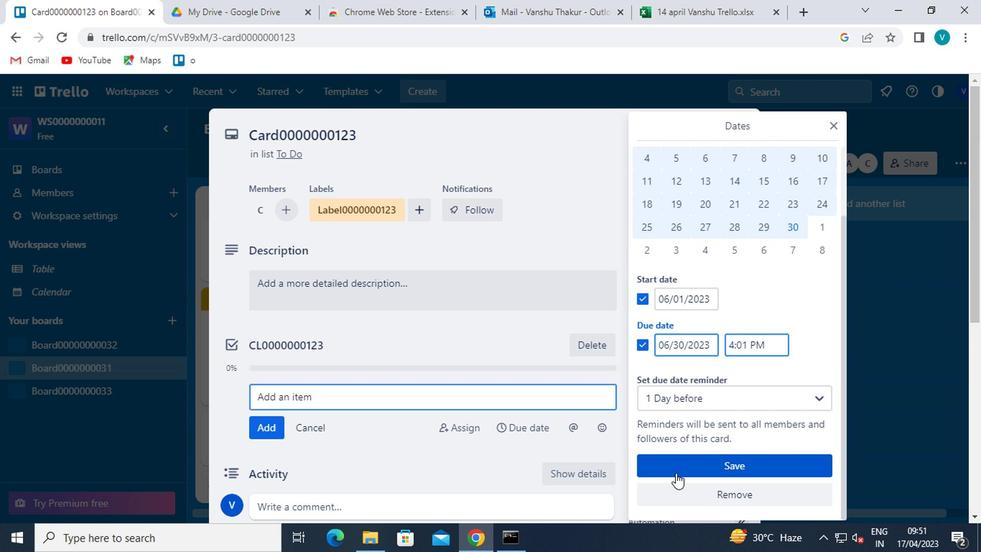 
Action: Mouse pressed left at (672, 471)
Screenshot: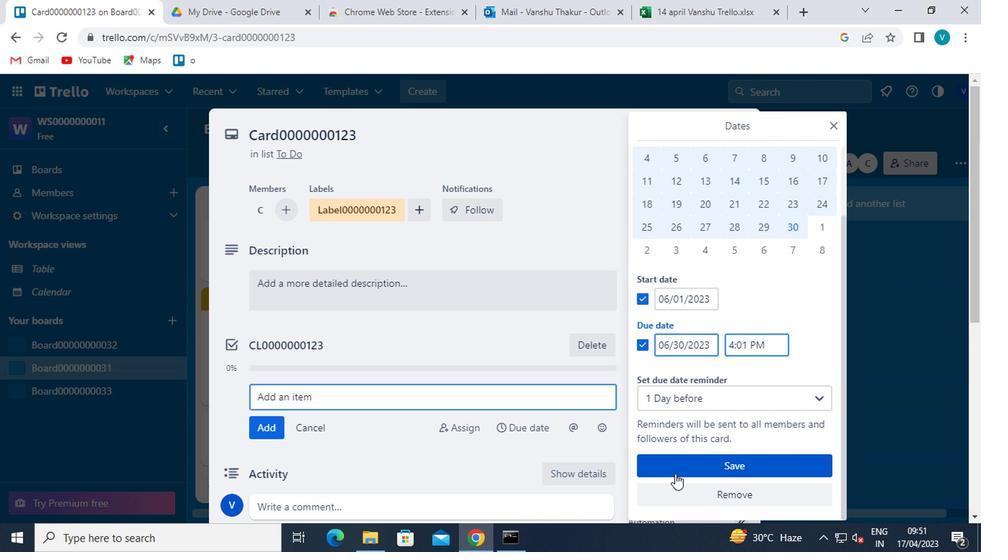 
